 Task: Reply to email with the signature Eric Rodriguez with the subject 'Request for a change in project scope' from softage.1@softage.net with the message 'Can you confirm if the budget has been approved?' with CC to softage.6@softage.net with an attached document Press_release_draft.docx
Action: Mouse moved to (1128, 266)
Screenshot: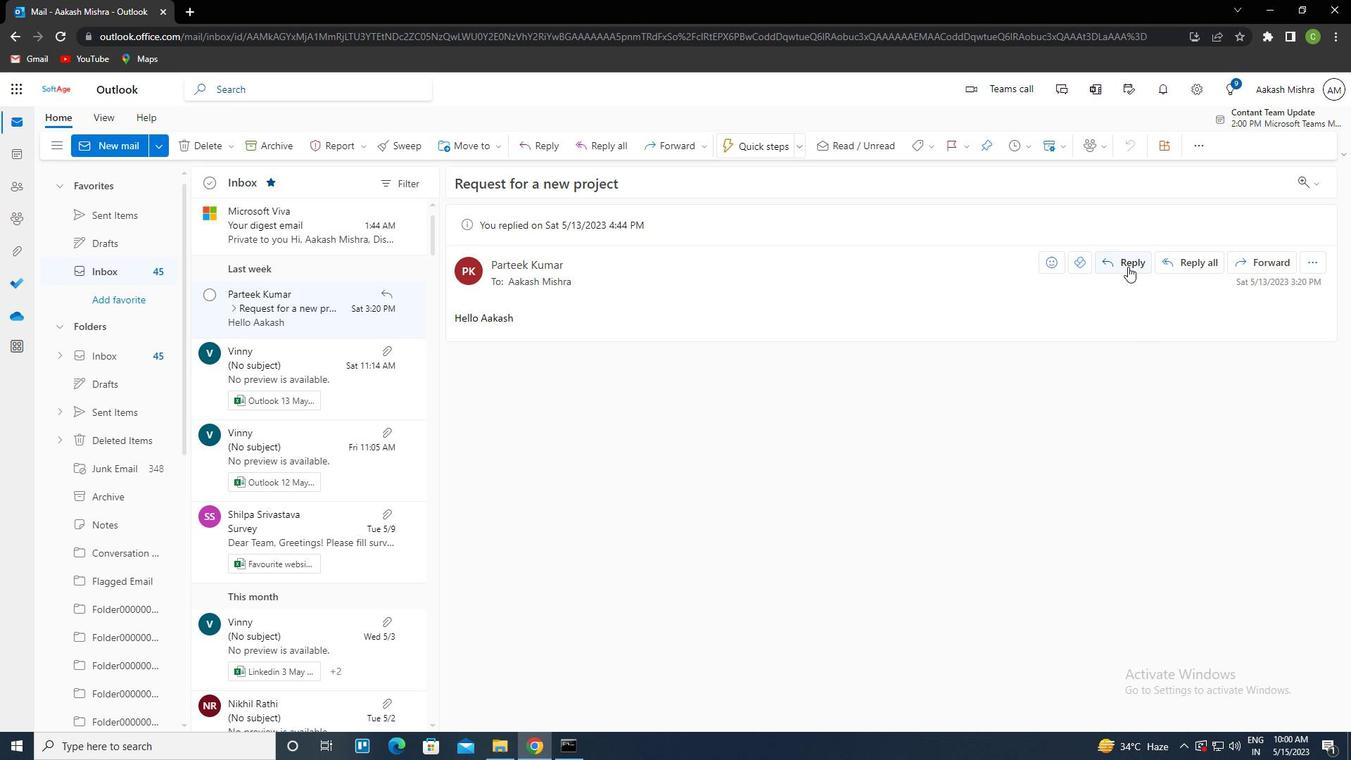 
Action: Mouse pressed left at (1128, 266)
Screenshot: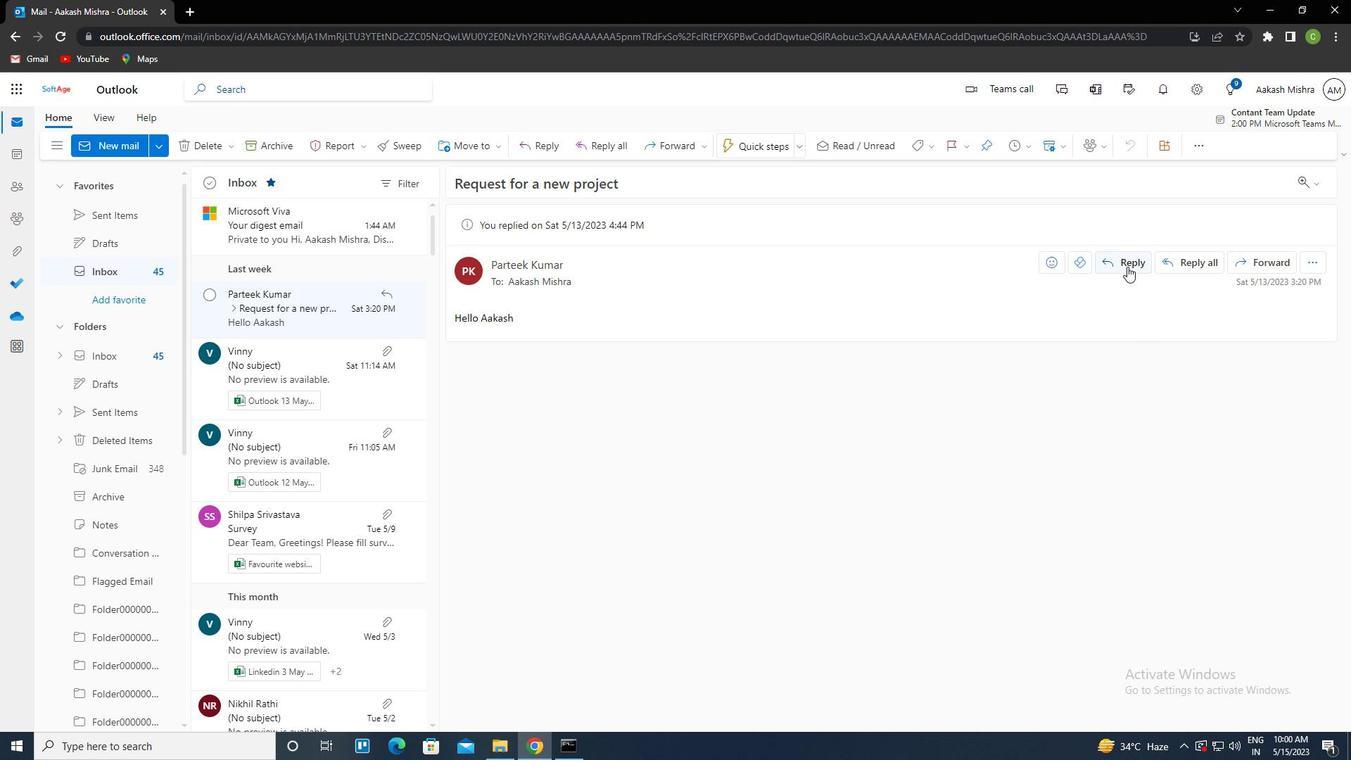 
Action: Mouse moved to (913, 147)
Screenshot: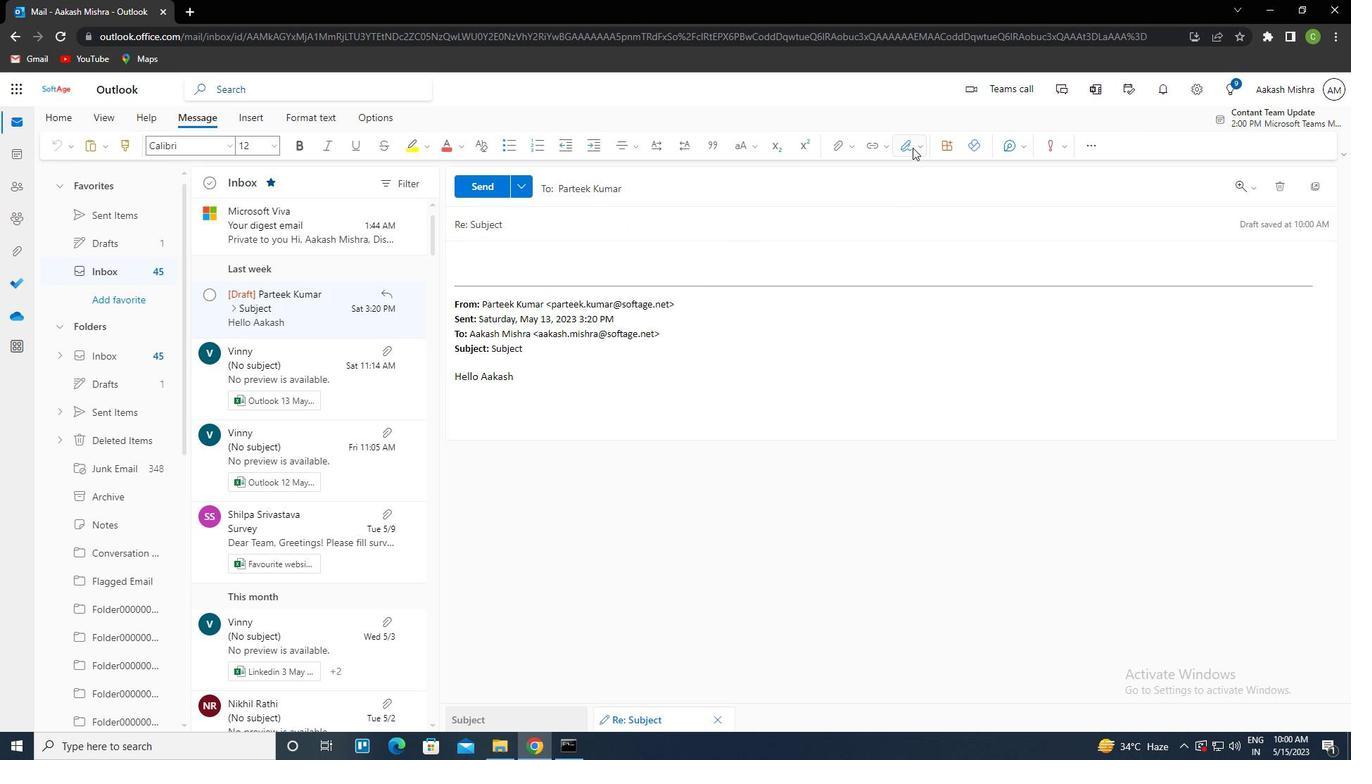 
Action: Mouse pressed left at (913, 147)
Screenshot: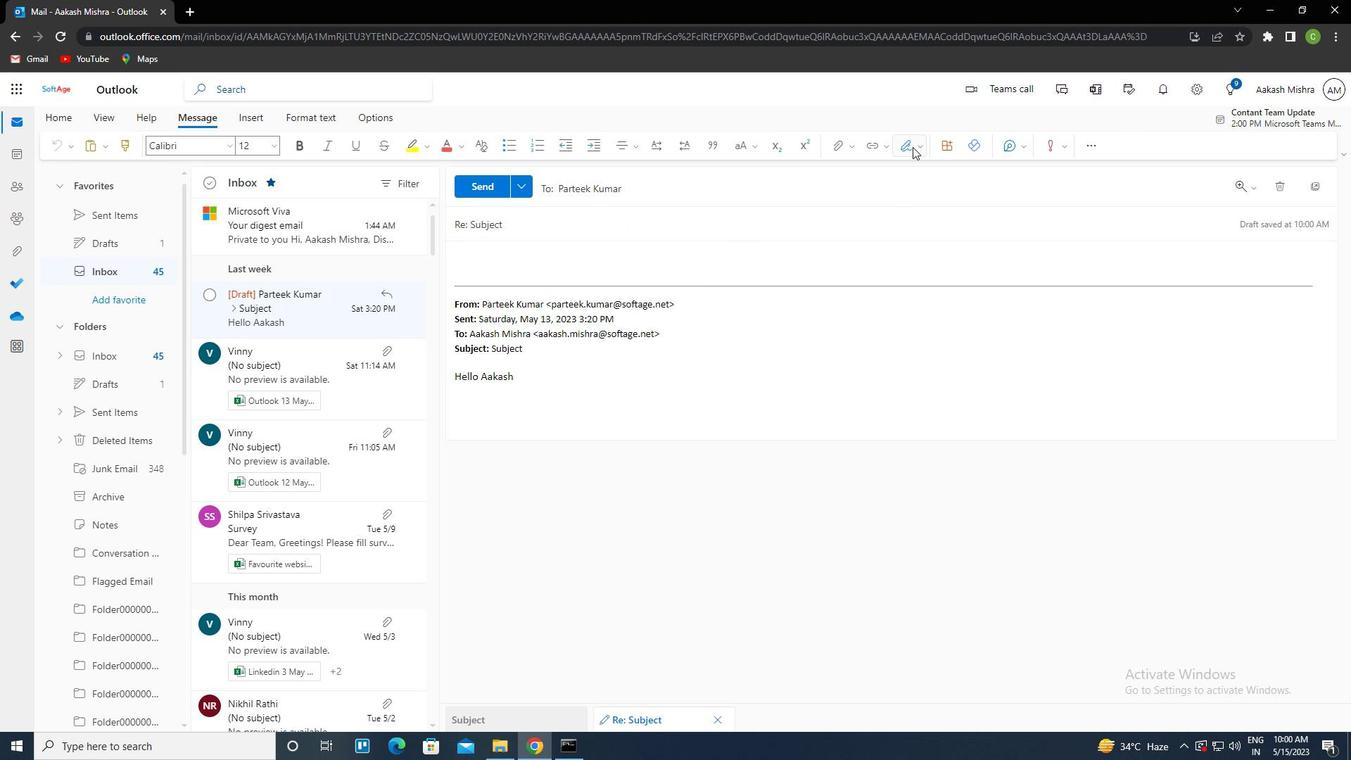 
Action: Mouse moved to (890, 207)
Screenshot: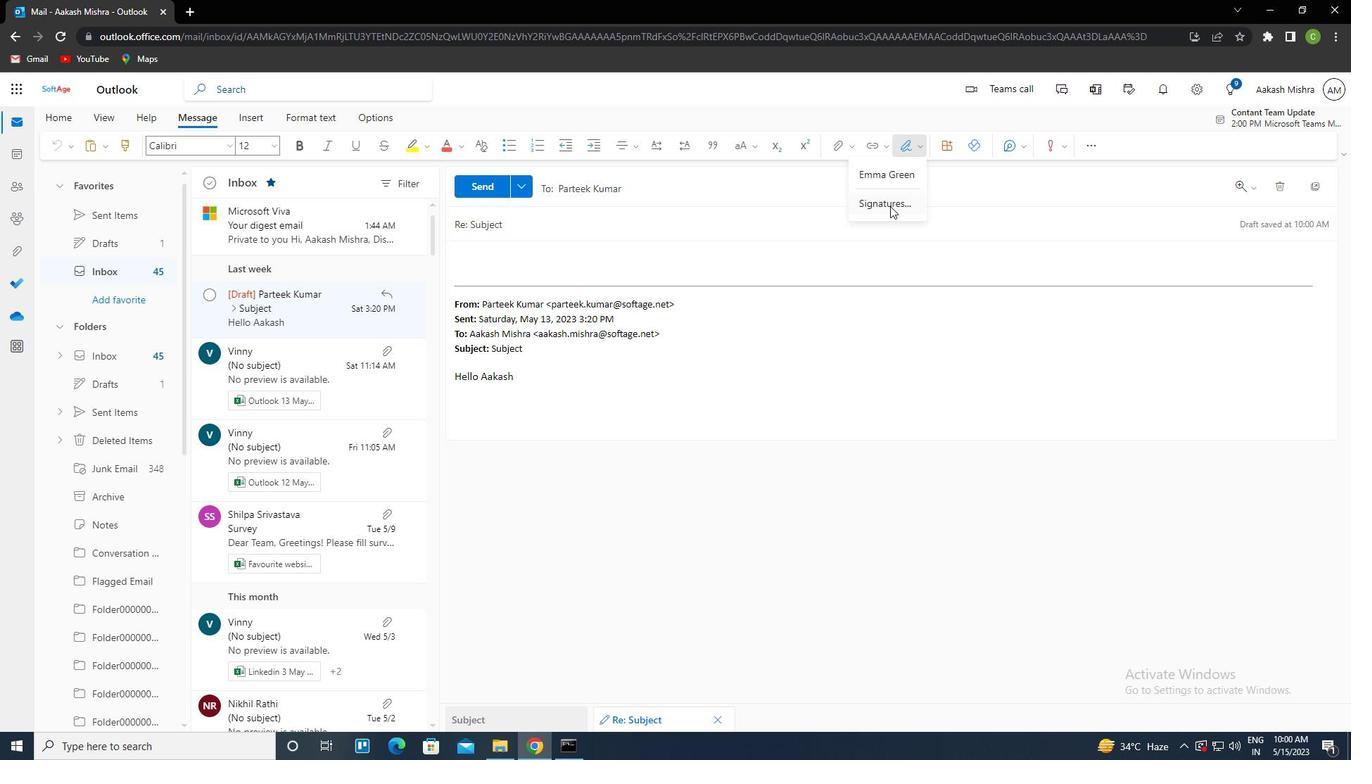 
Action: Mouse pressed left at (890, 207)
Screenshot: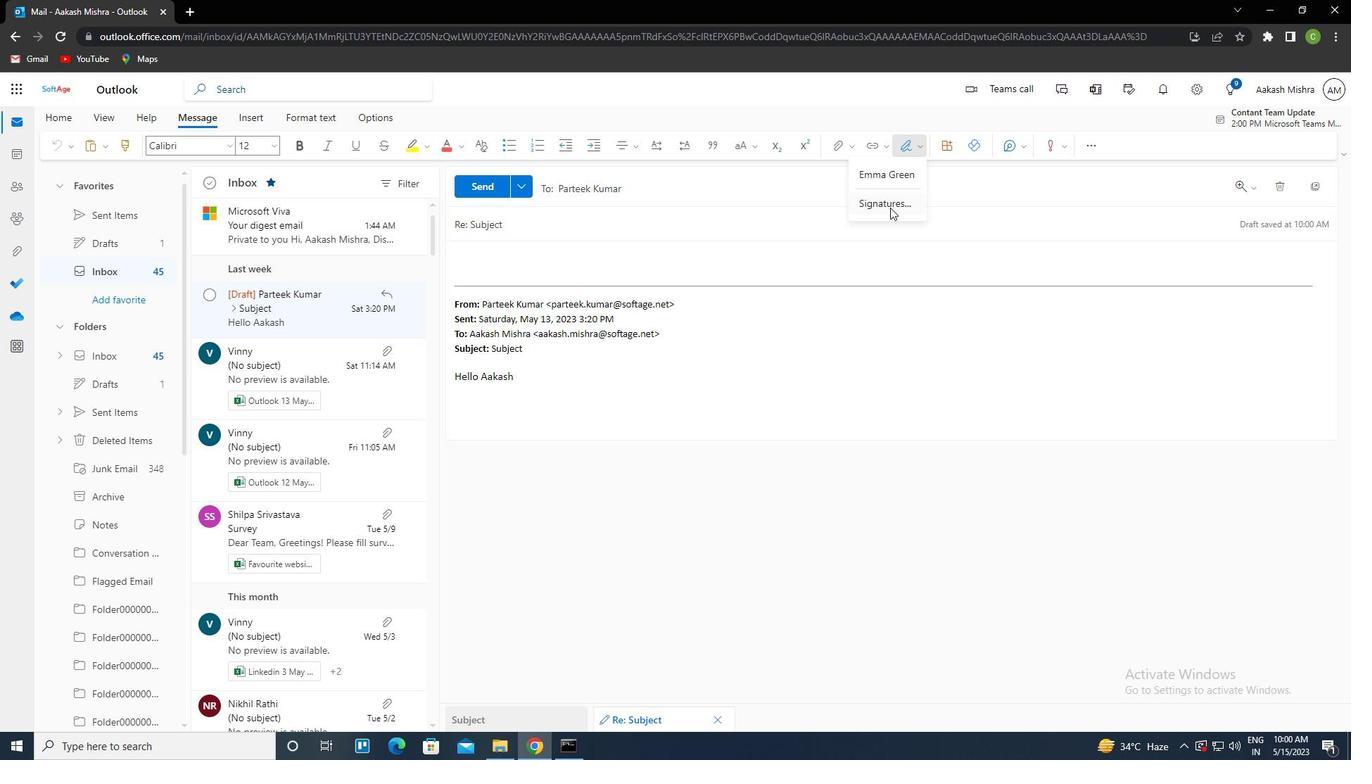 
Action: Mouse moved to (956, 254)
Screenshot: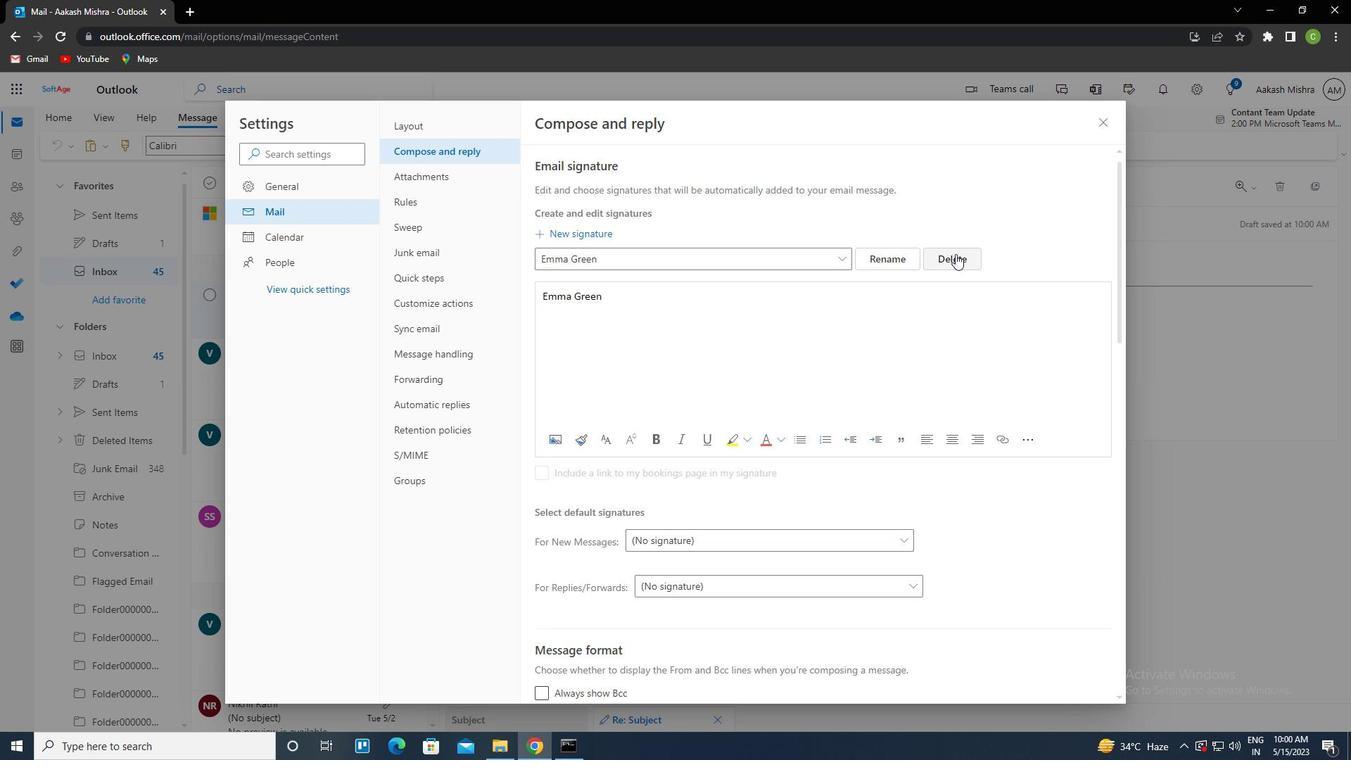 
Action: Mouse pressed left at (956, 254)
Screenshot: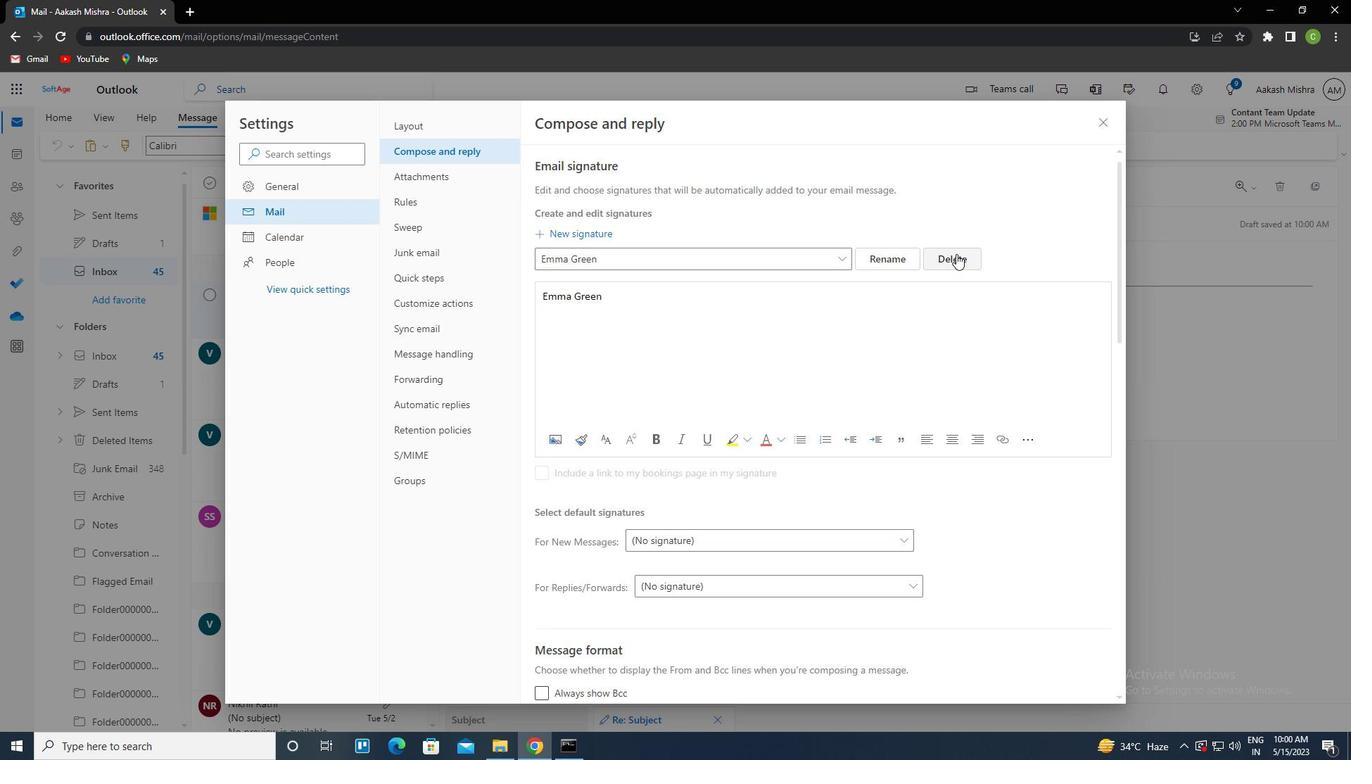 
Action: Mouse moved to (733, 265)
Screenshot: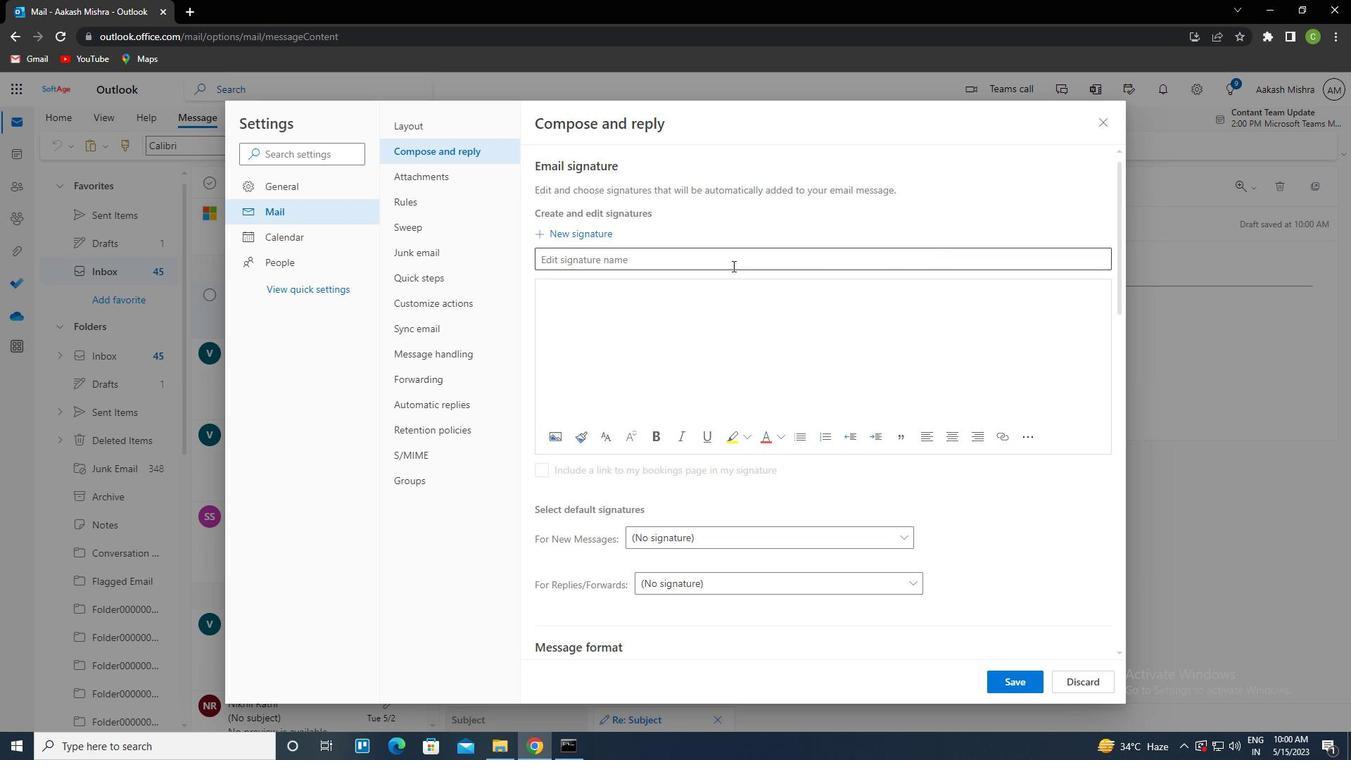 
Action: Mouse pressed left at (733, 265)
Screenshot: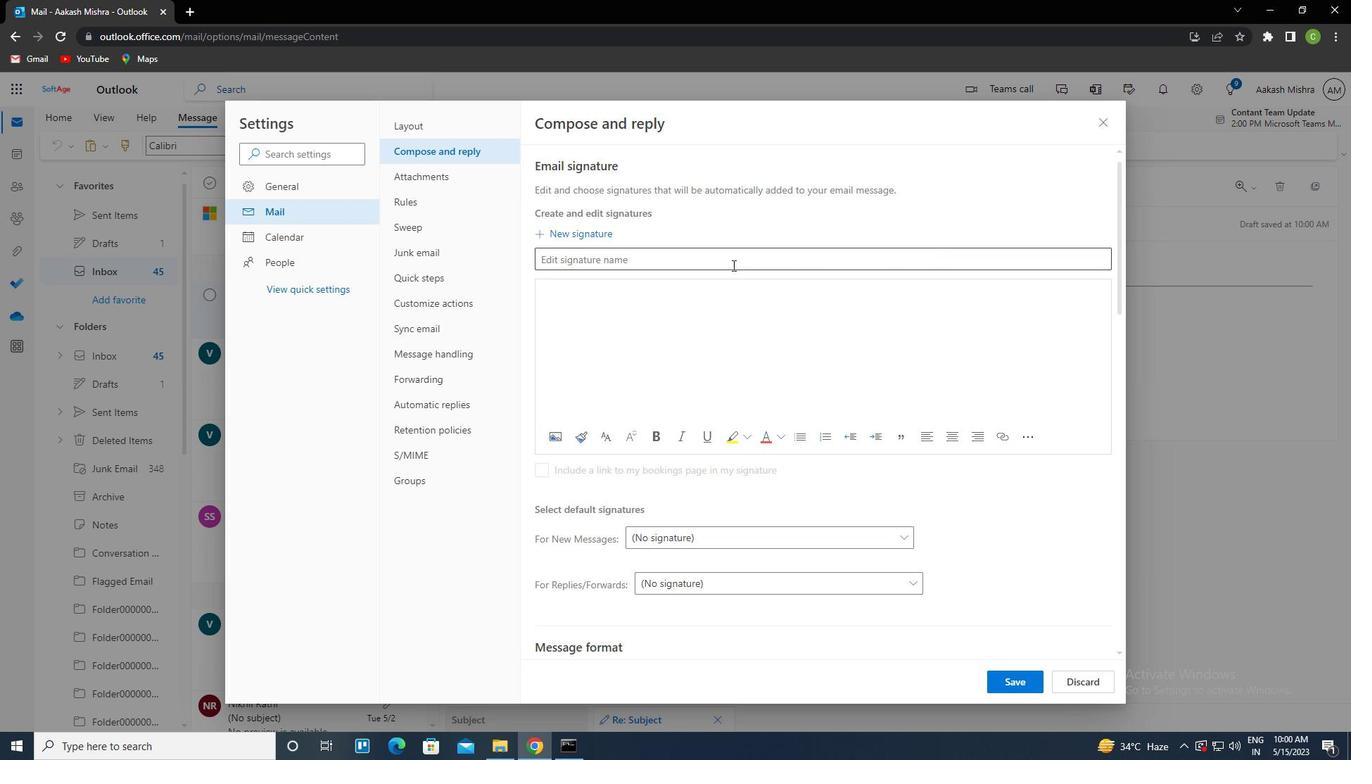 
Action: Key pressed <Key.caps_lock>e<Key.caps_lock>ric<Key.space><Key.caps_lock>r<Key.caps_lock>odriguez<Key.tab><Key.caps_lock>e<Key.caps_lock>ric<Key.space><Key.caps_lock>r<Key.caps_lock>odriguez
Screenshot: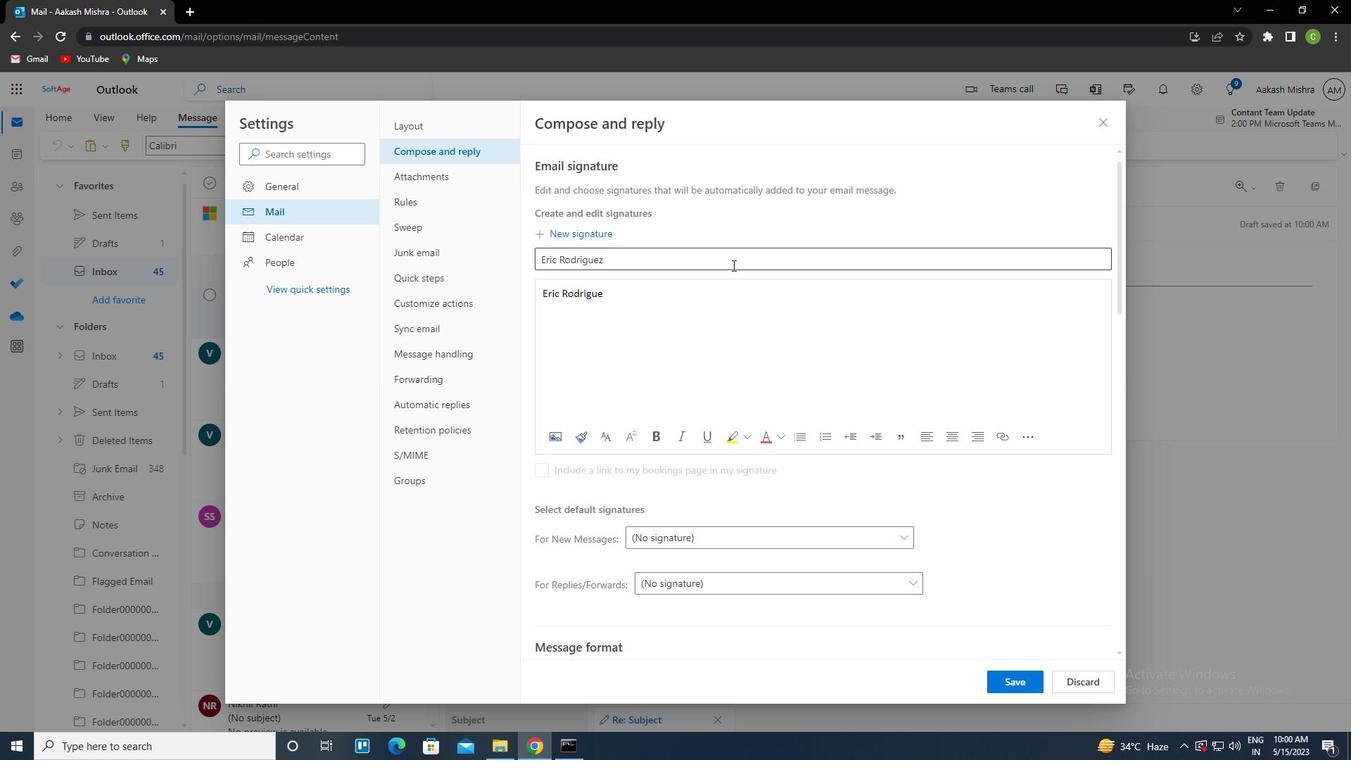 
Action: Mouse moved to (1002, 675)
Screenshot: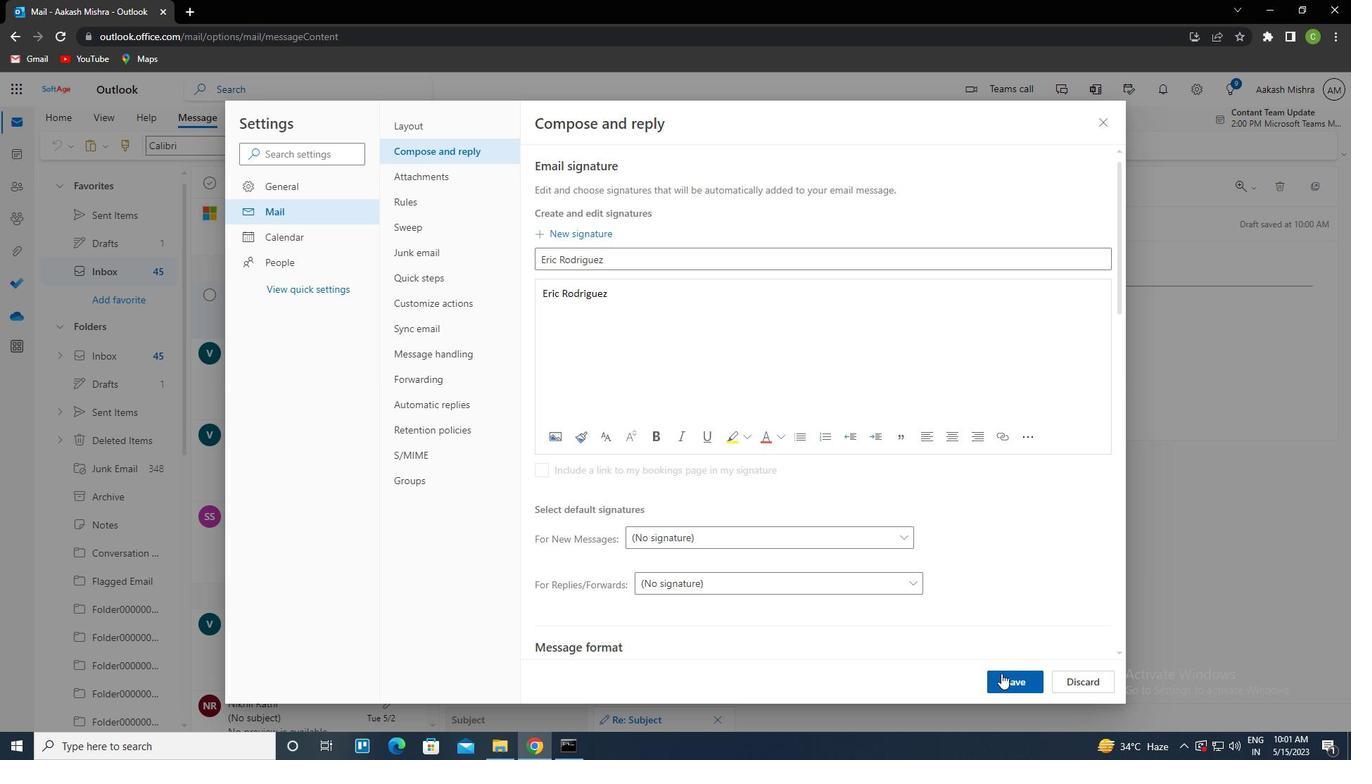 
Action: Mouse pressed left at (1002, 675)
Screenshot: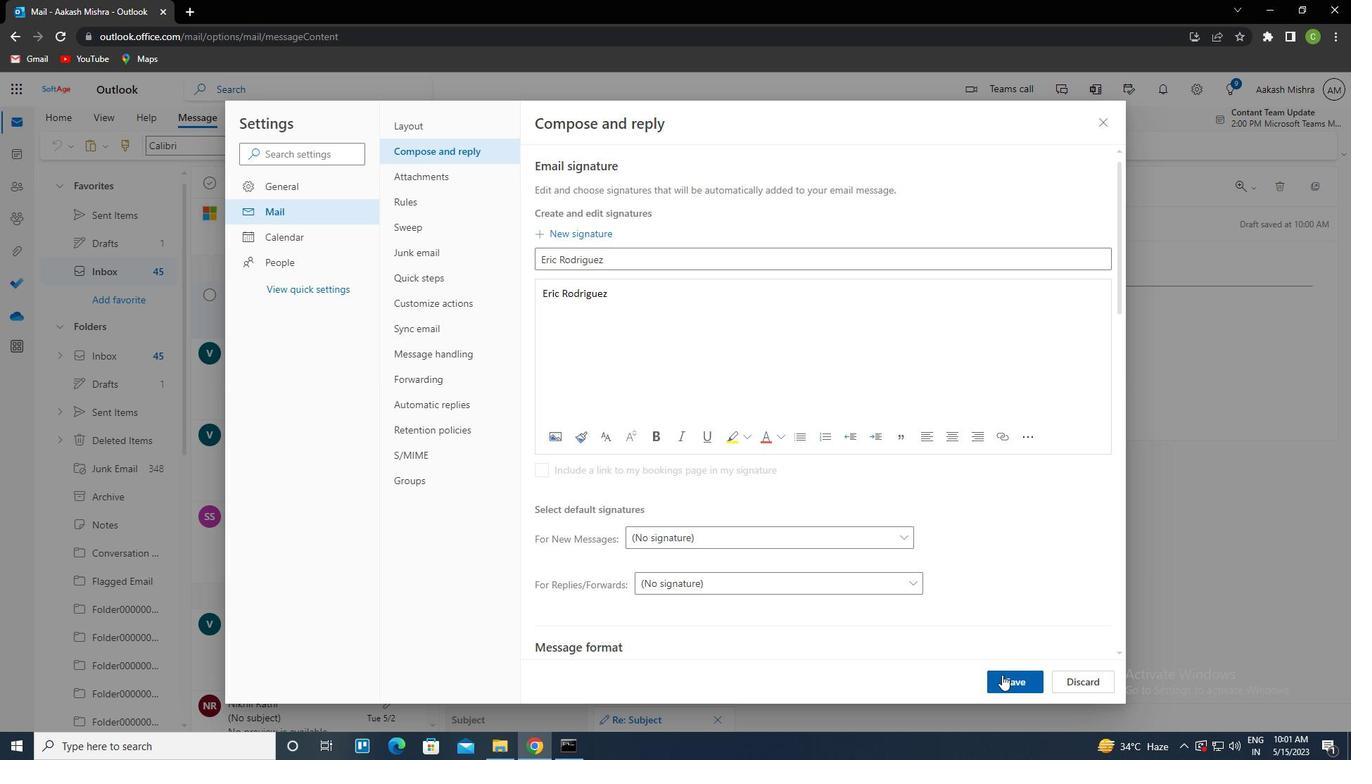 
Action: Mouse moved to (1103, 124)
Screenshot: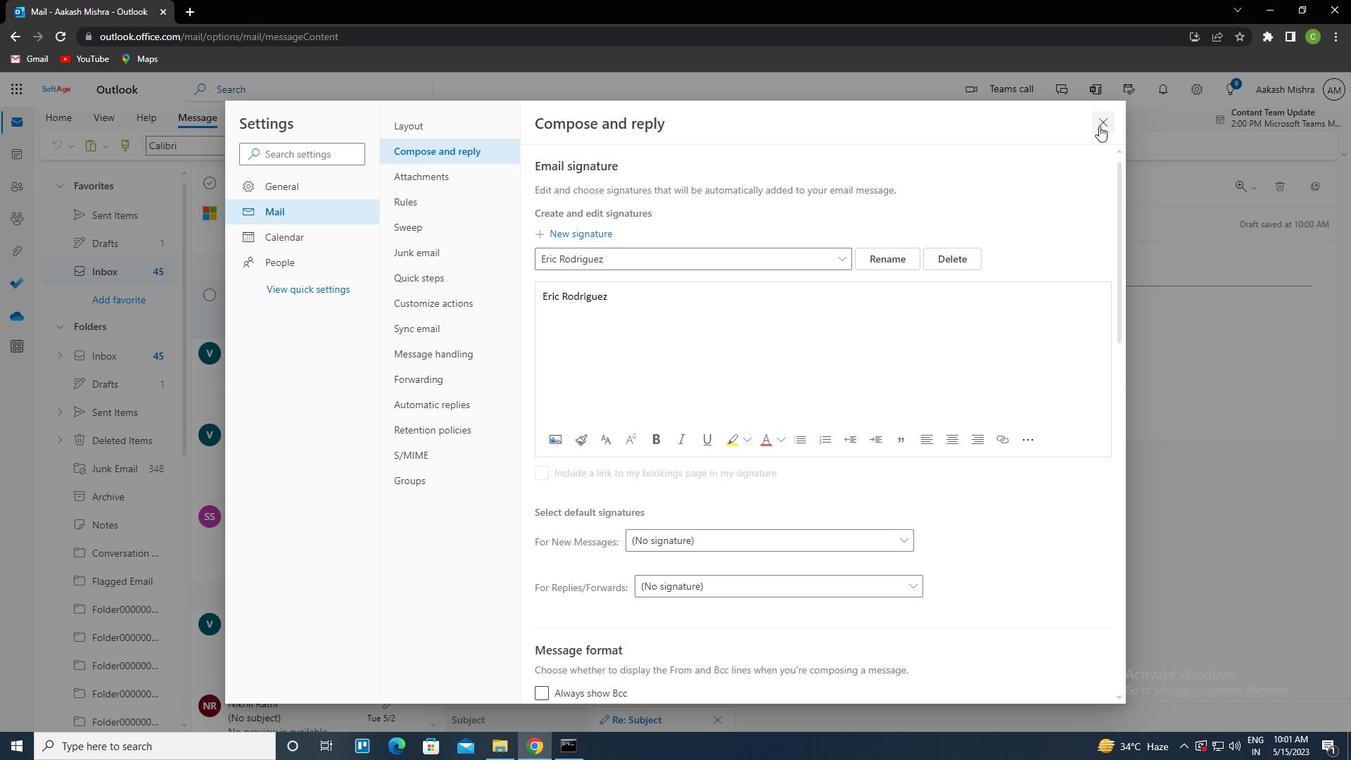 
Action: Mouse pressed left at (1103, 124)
Screenshot: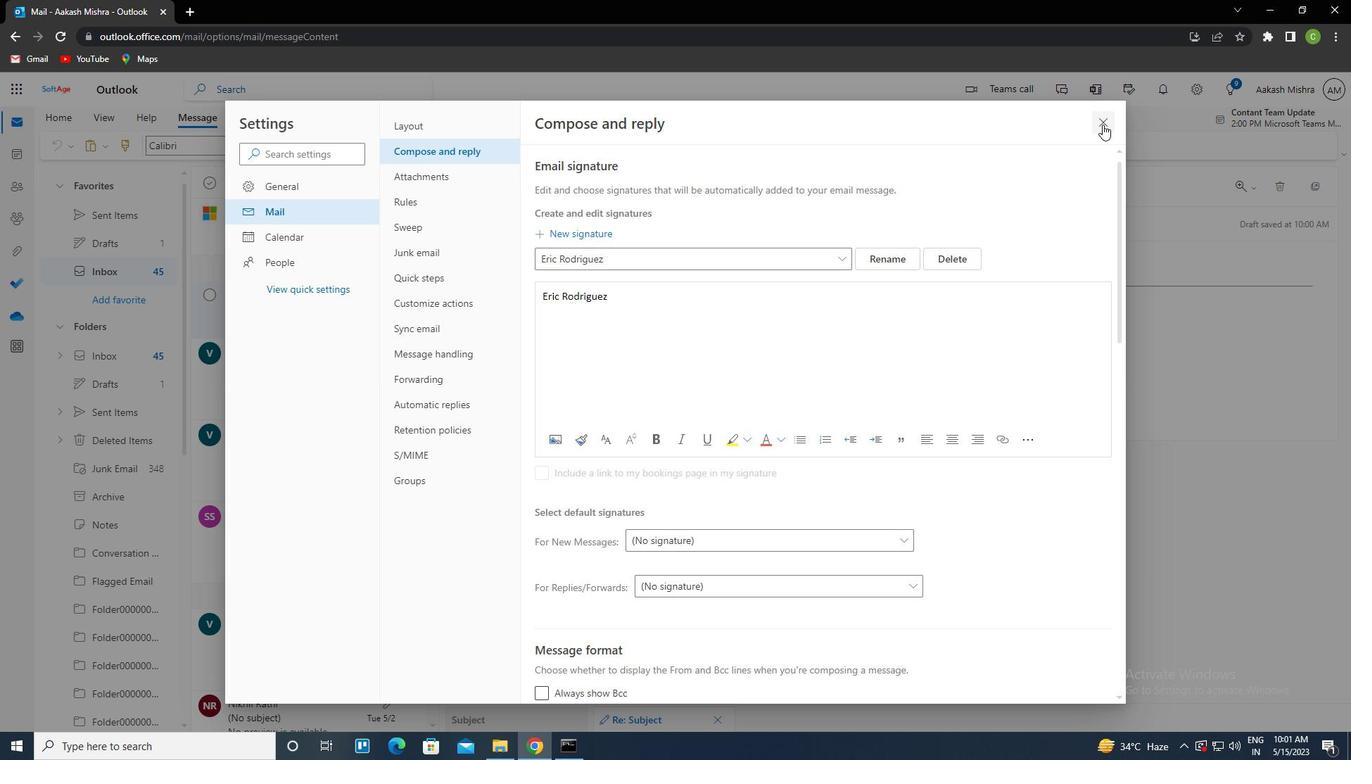 
Action: Mouse moved to (917, 157)
Screenshot: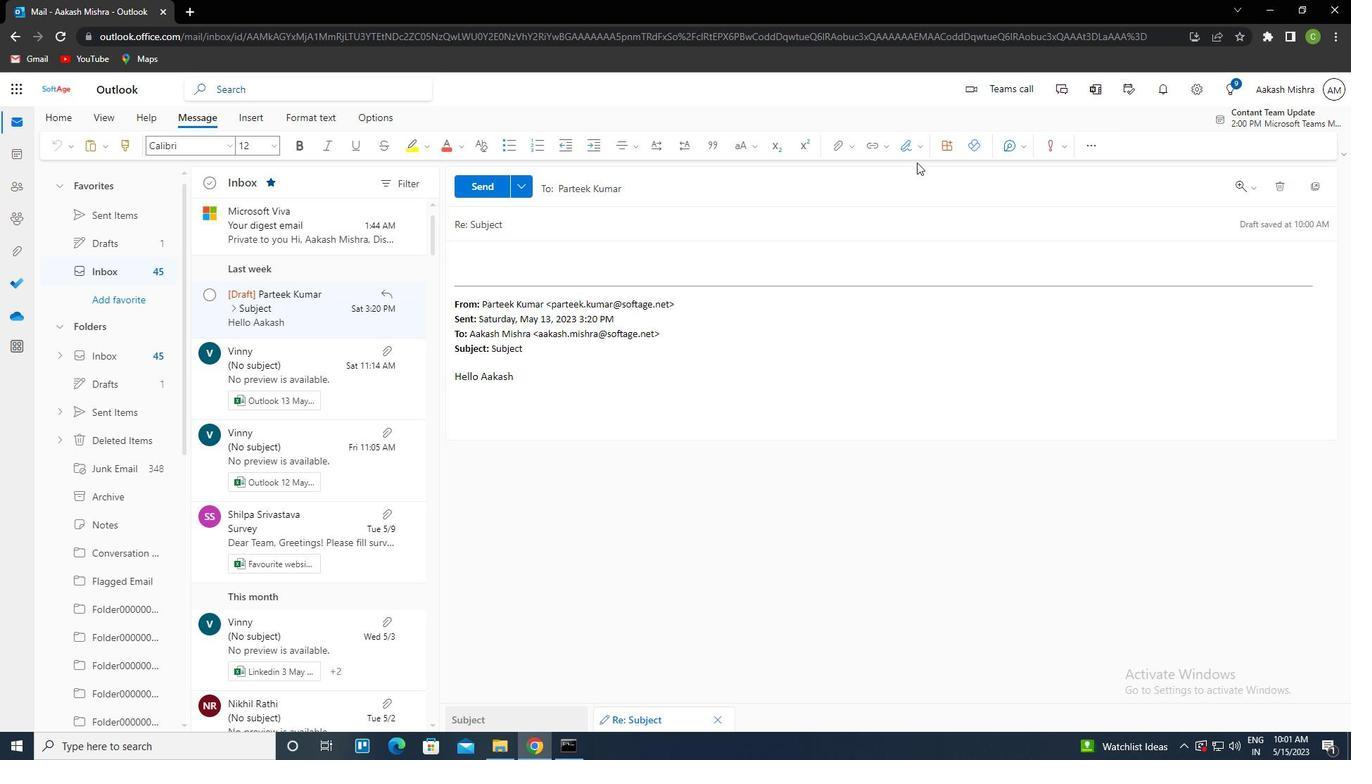 
Action: Mouse pressed left at (917, 157)
Screenshot: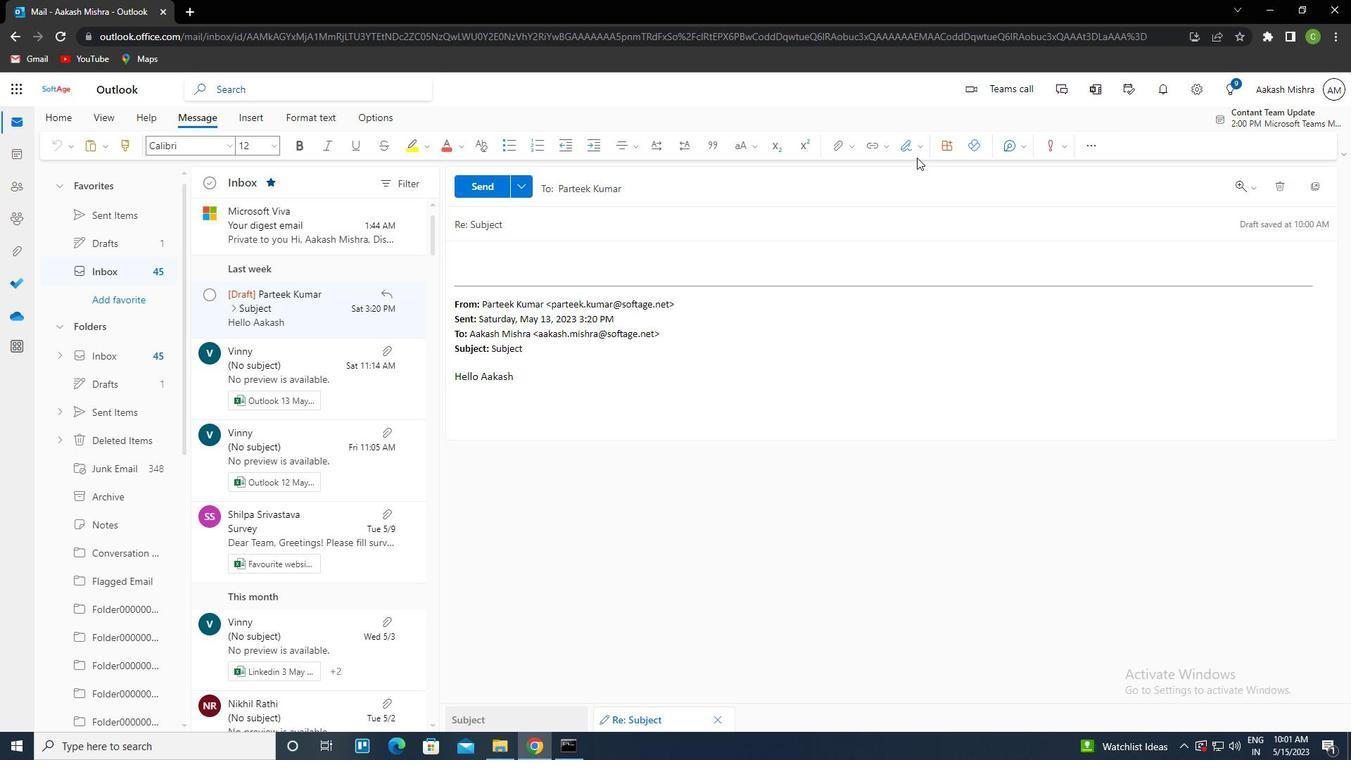 
Action: Mouse moved to (913, 138)
Screenshot: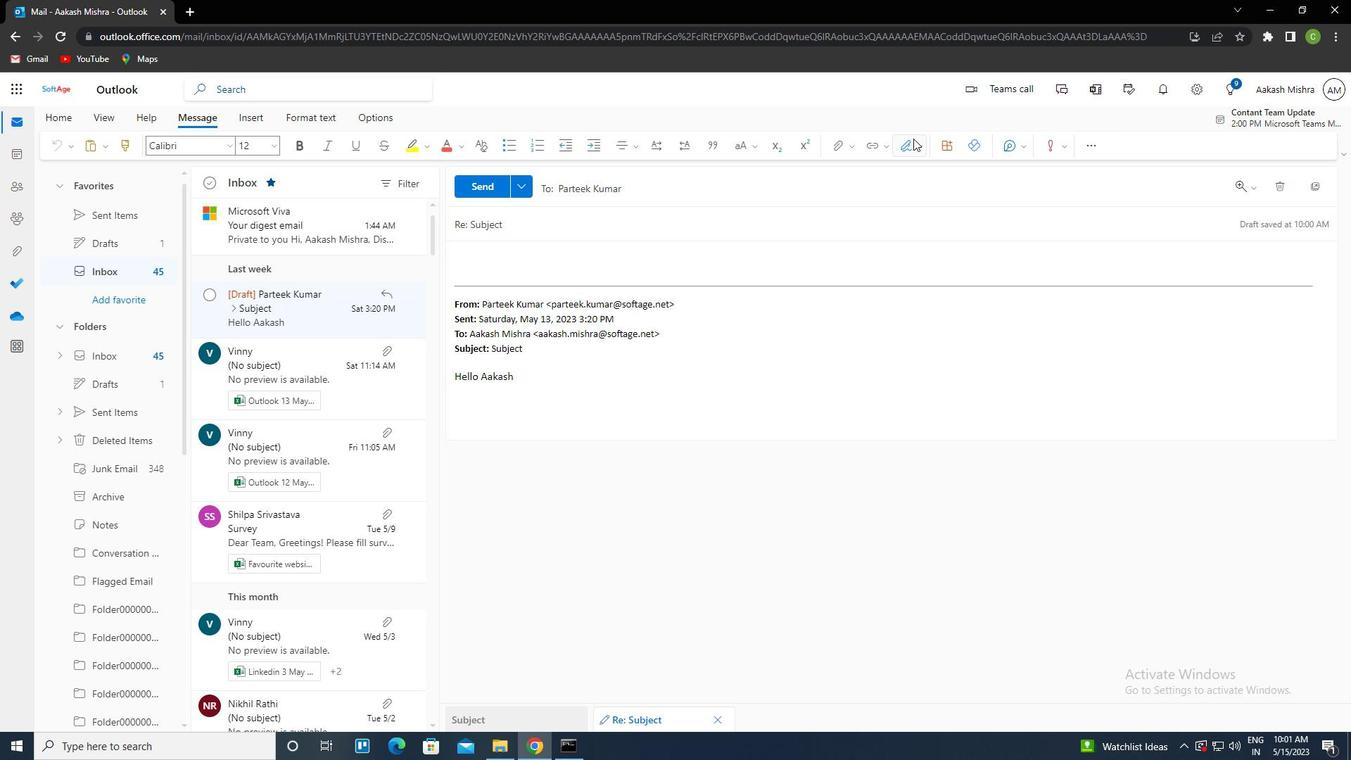 
Action: Mouse pressed left at (913, 138)
Screenshot: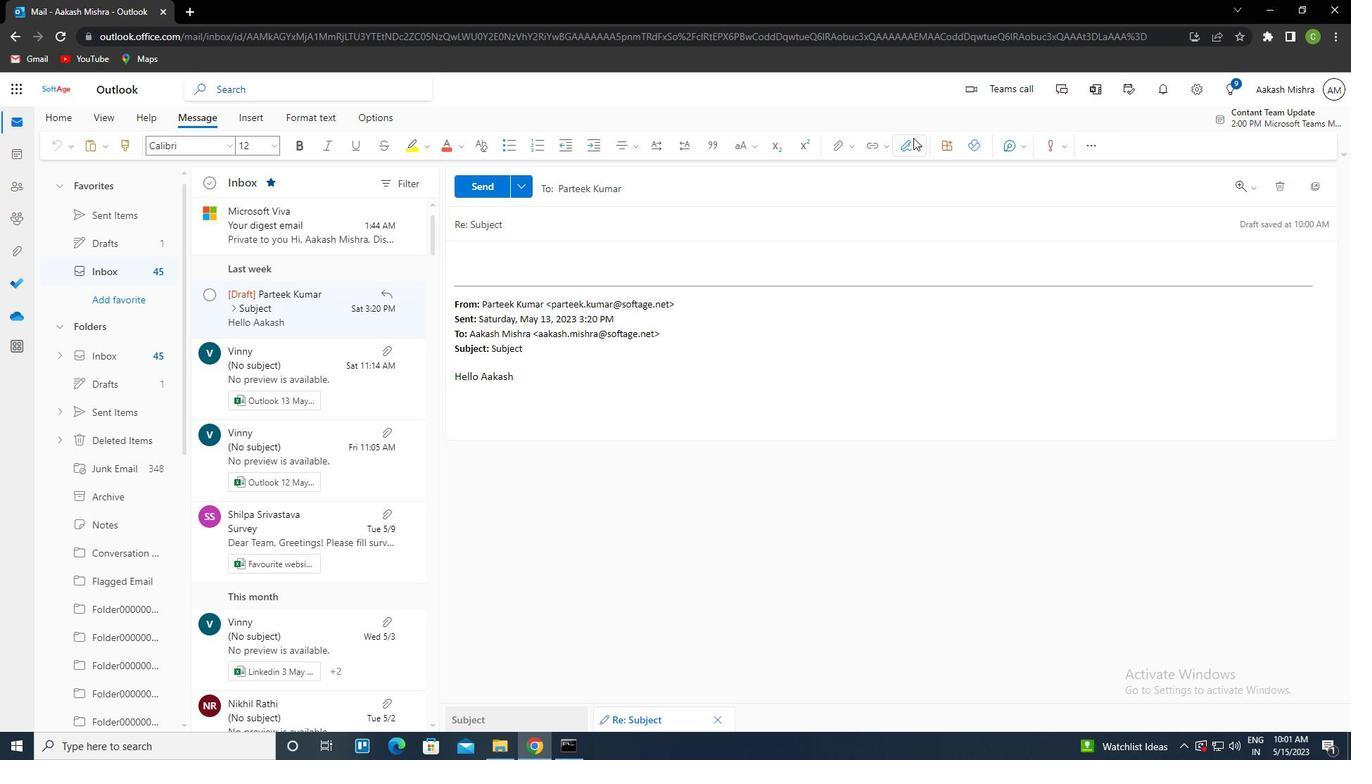 
Action: Mouse moved to (900, 170)
Screenshot: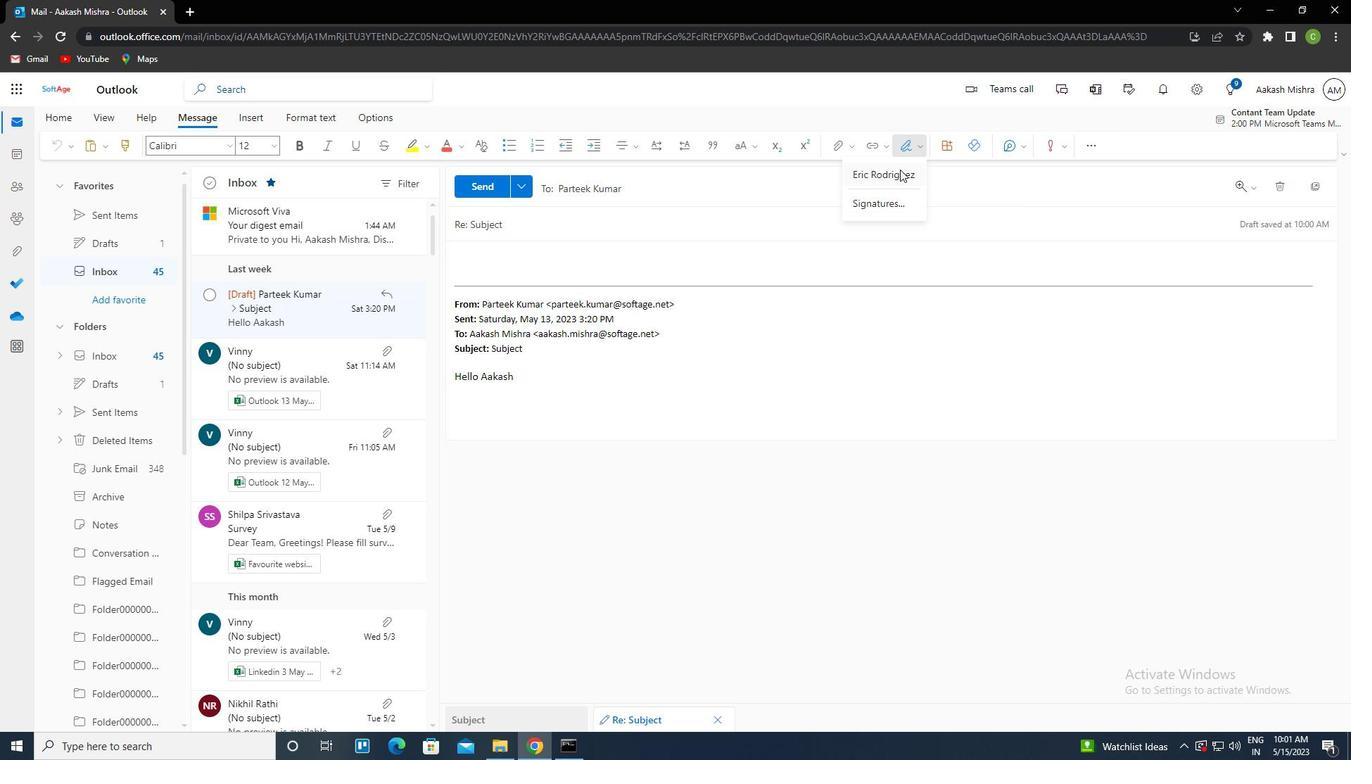 
Action: Mouse pressed left at (900, 170)
Screenshot: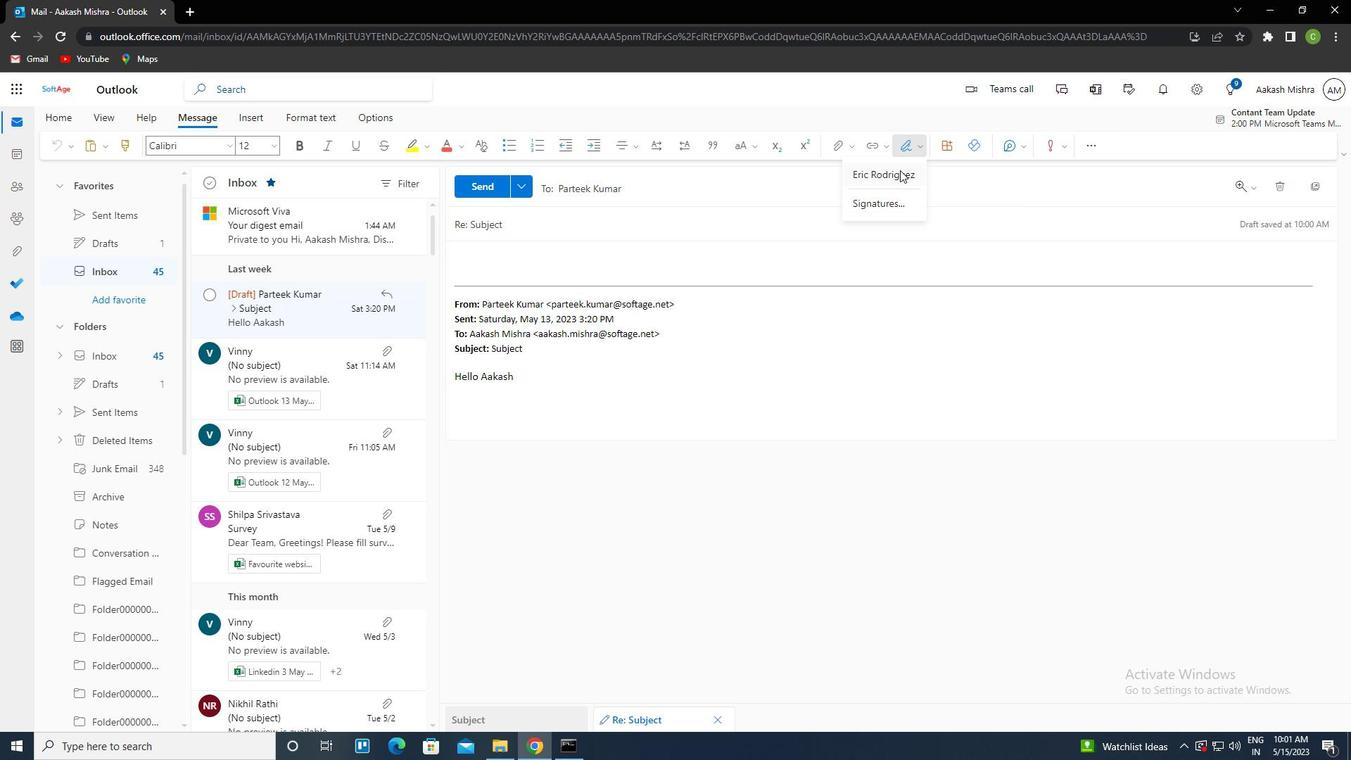 
Action: Mouse moved to (525, 227)
Screenshot: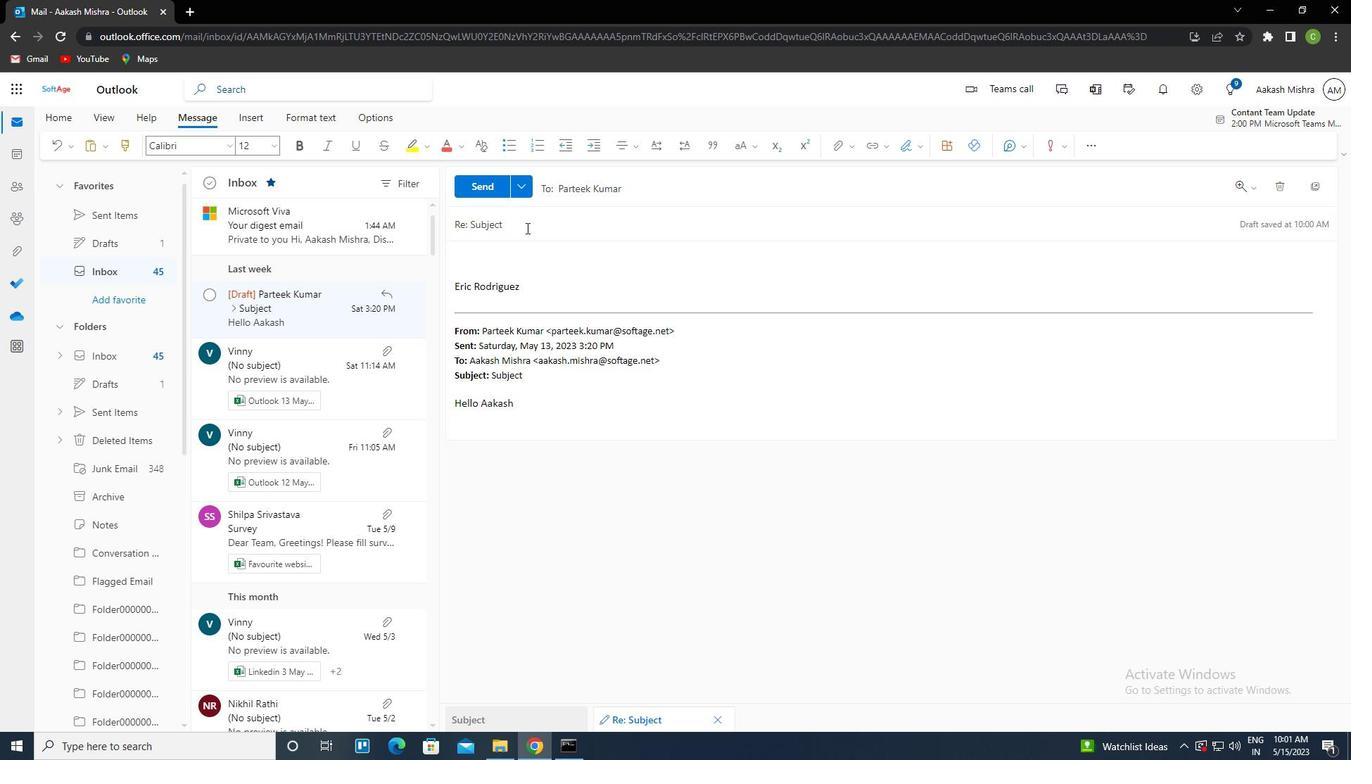 
Action: Mouse pressed left at (525, 227)
Screenshot: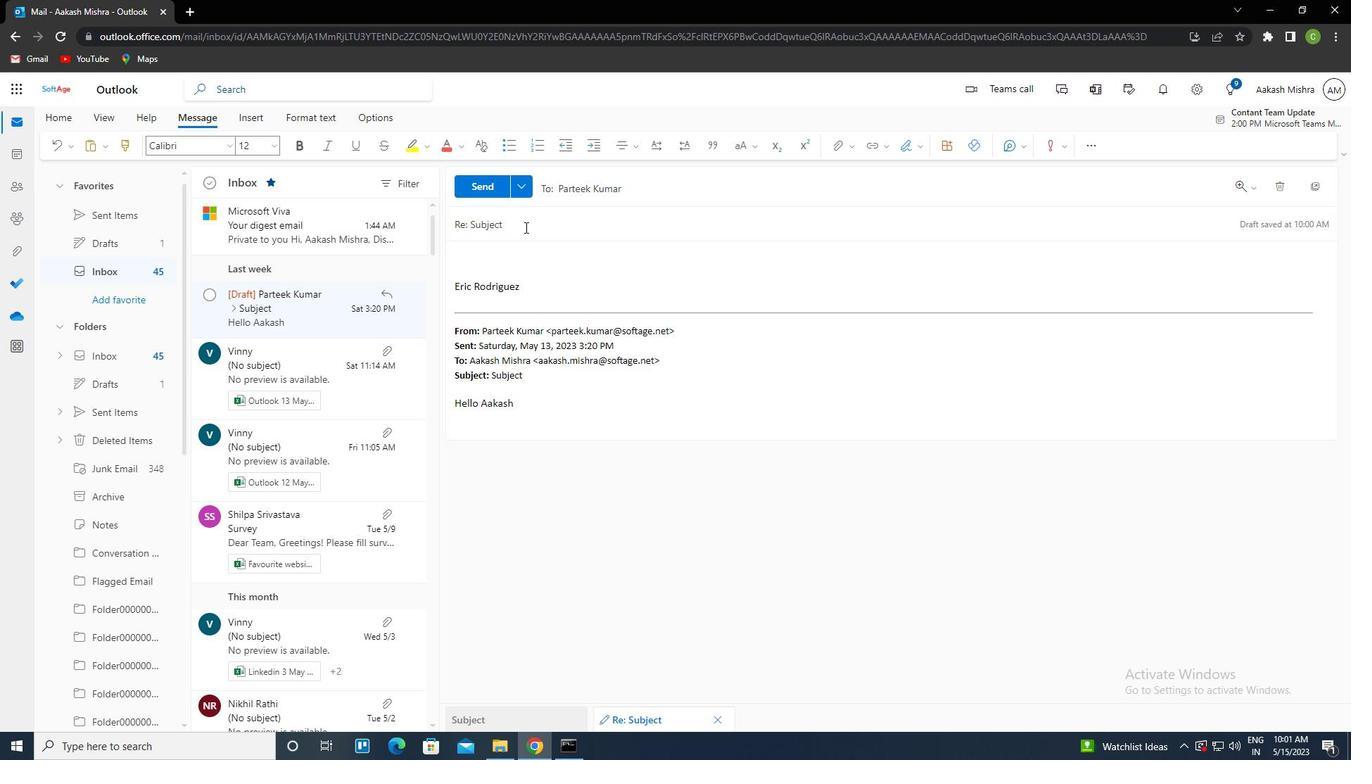 
Action: Key pressed <Key.shift><Key.left><Key.delete><Key.caps_lock>ctrl+R<Key.caps_lock>EQUEST<Key.space>FOR<Key.space>A<Key.space>CHANGE<Key.space>IN<Key.space>PROJECT<Key.space>SCD<Key.backspace>PE<Key.backspace><Key.backspace>OPE<Key.tab><Key.caps_lock>C<Key.caps_lock>AN<Key.space>YOU<Key.space>CONFIRM<Key.space>IF<Key.space>THE<Key.space>BUDGET<Key.space>HAS<Key.space>BEEN<Key.space>APPROVED<Key.shift_r><Key.shift_r><Key.shift_r><Key.shift_r><Key.shift_r><Key.shift_r><Key.shift_r><Key.shift_r><Key.shift_r><Key.shift_r><Key.shift_r><Key.shift_r><Key.shift_r><Key.shift_r><Key.shift_r>?
Screenshot: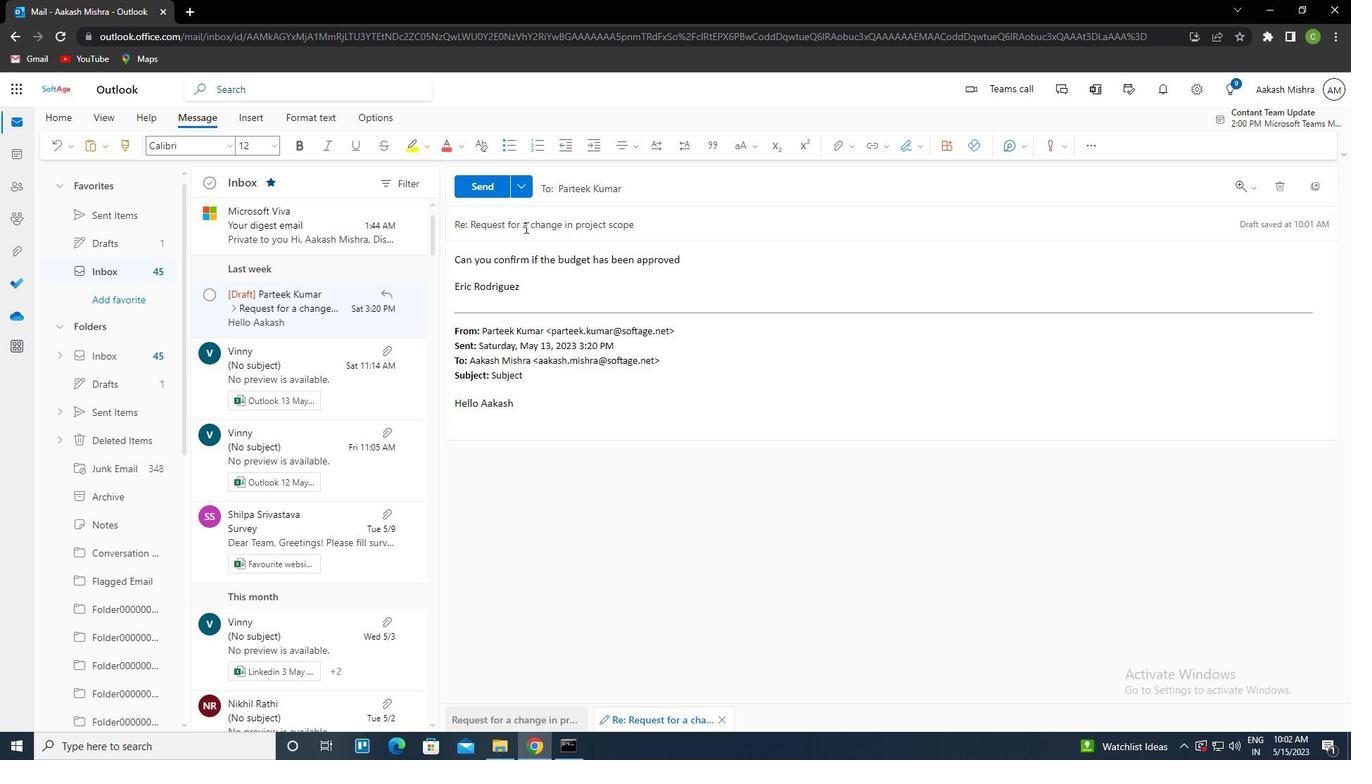 
Action: Mouse moved to (849, 151)
Screenshot: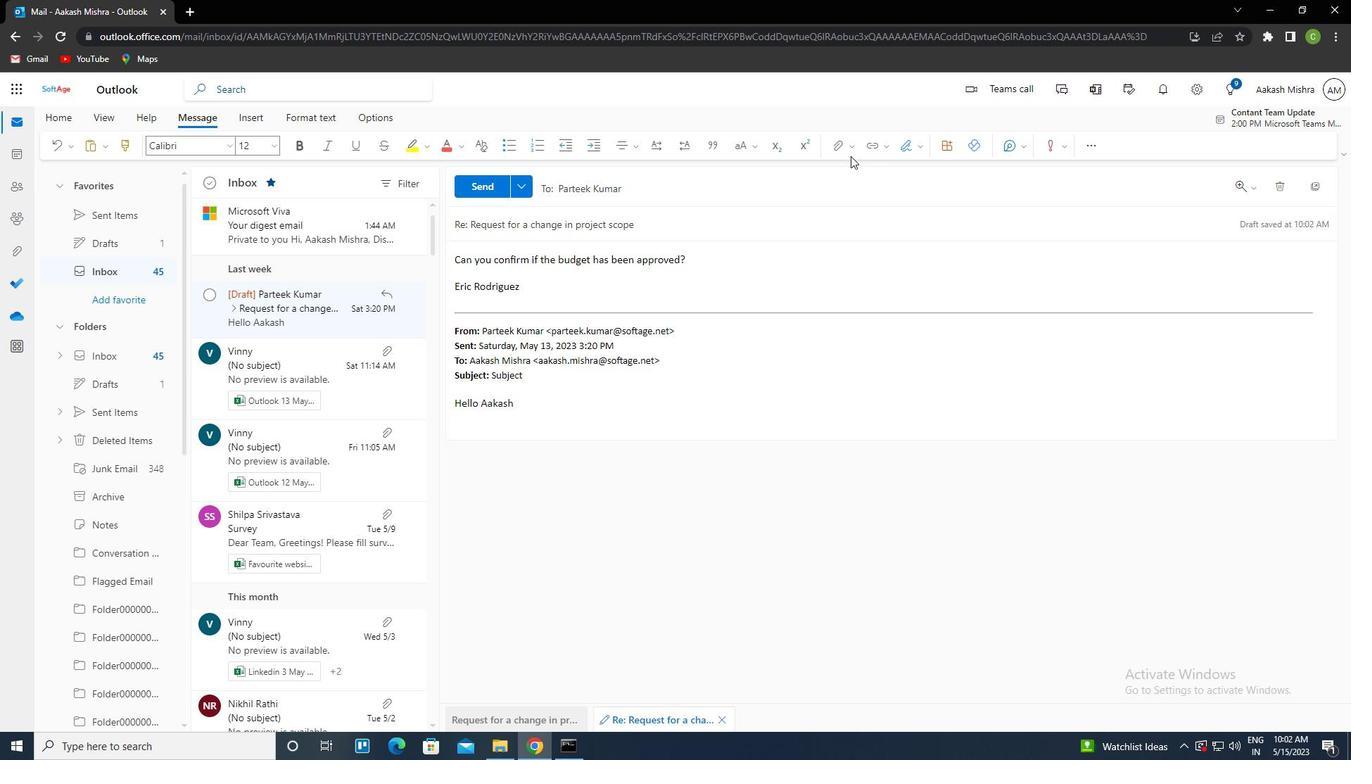 
Action: Mouse pressed left at (849, 151)
Screenshot: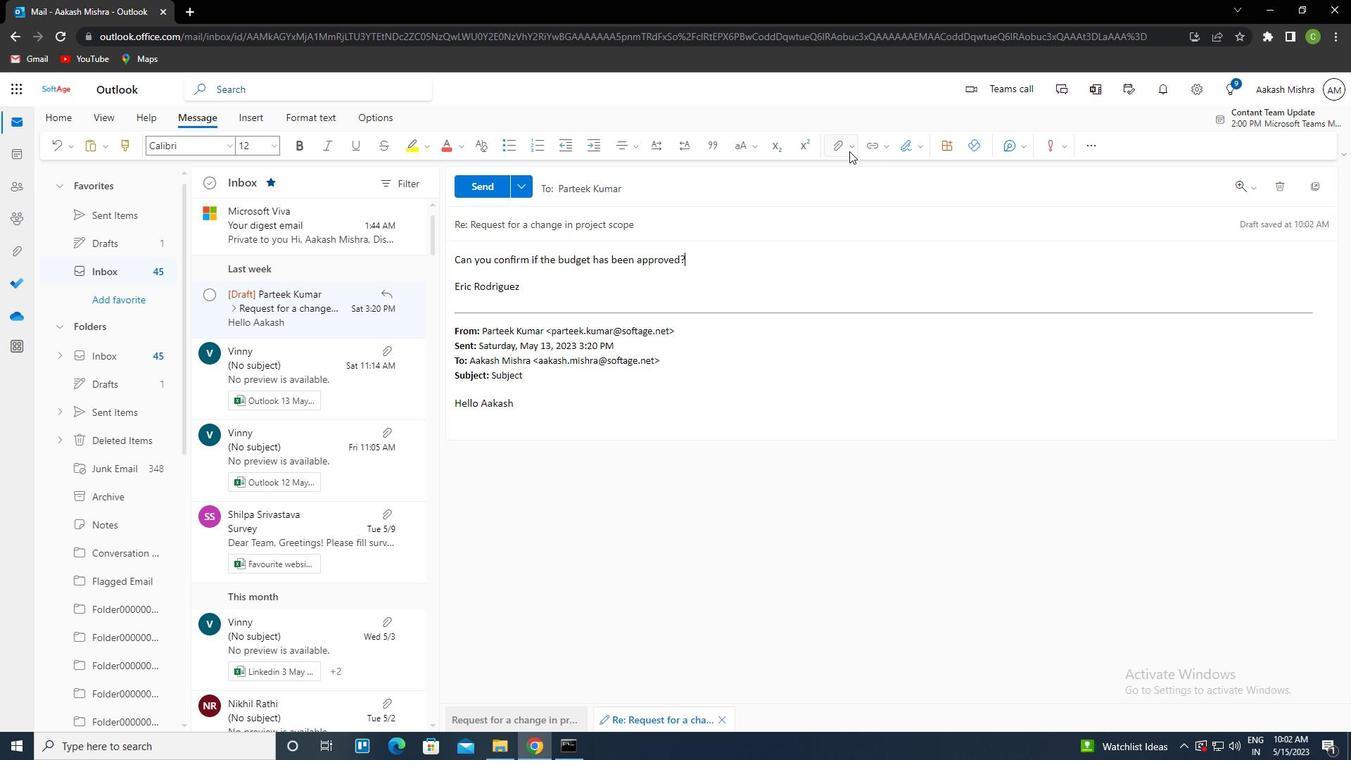 
Action: Mouse moved to (798, 179)
Screenshot: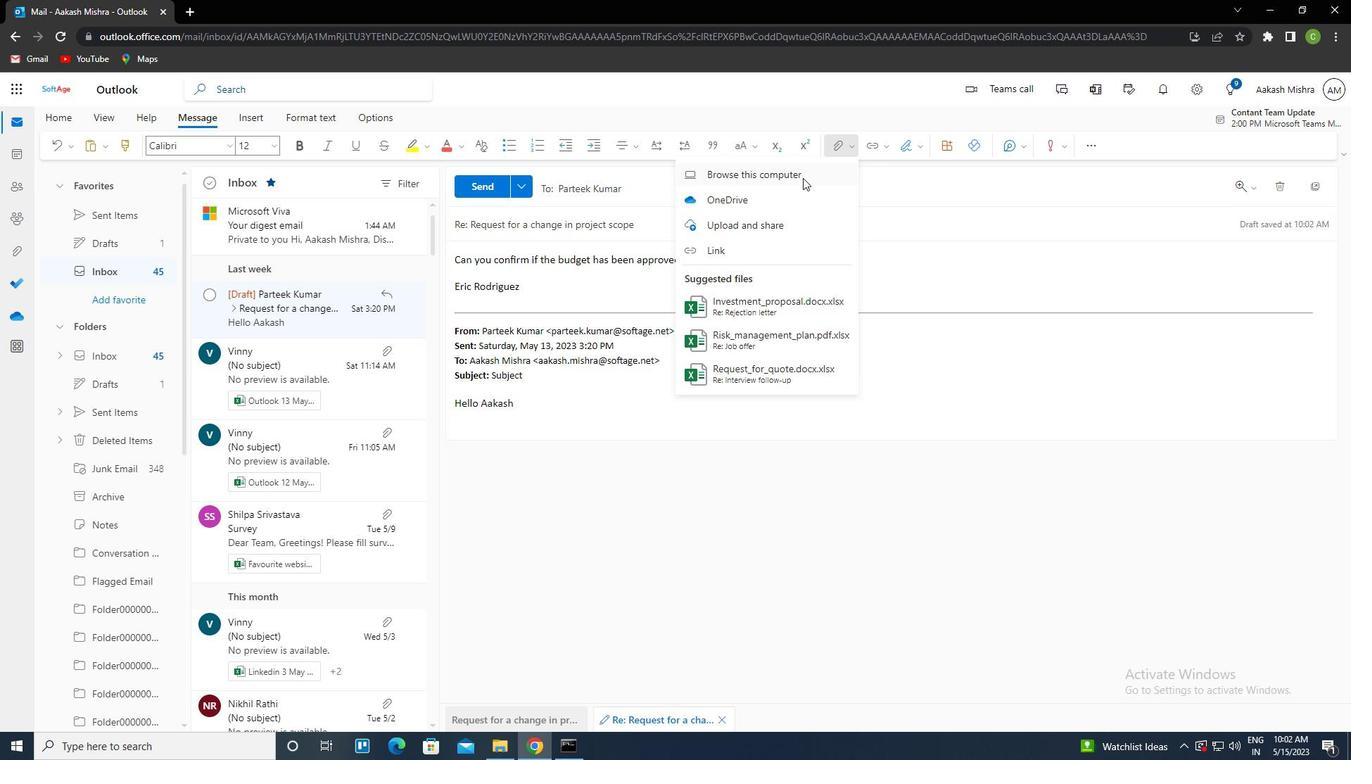 
Action: Mouse pressed left at (798, 179)
Screenshot: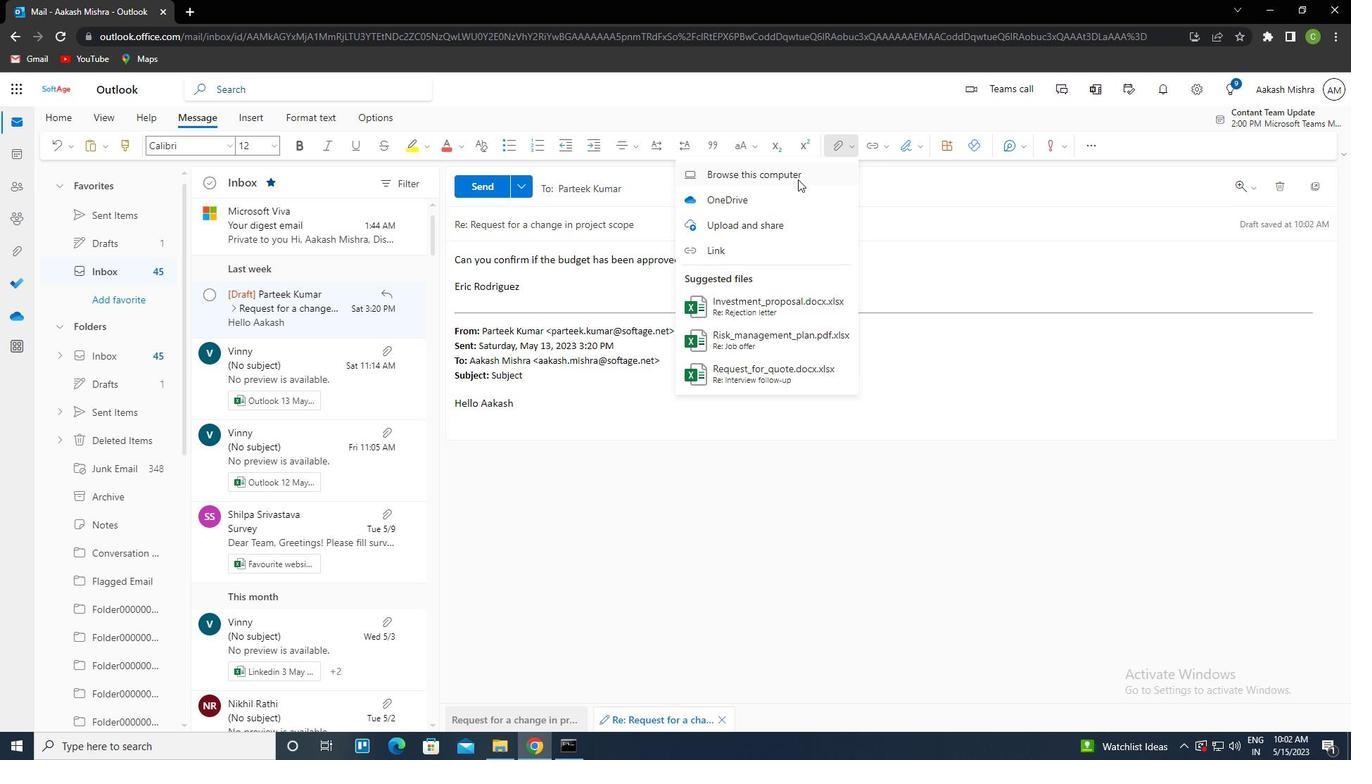 
Action: Mouse moved to (285, 199)
Screenshot: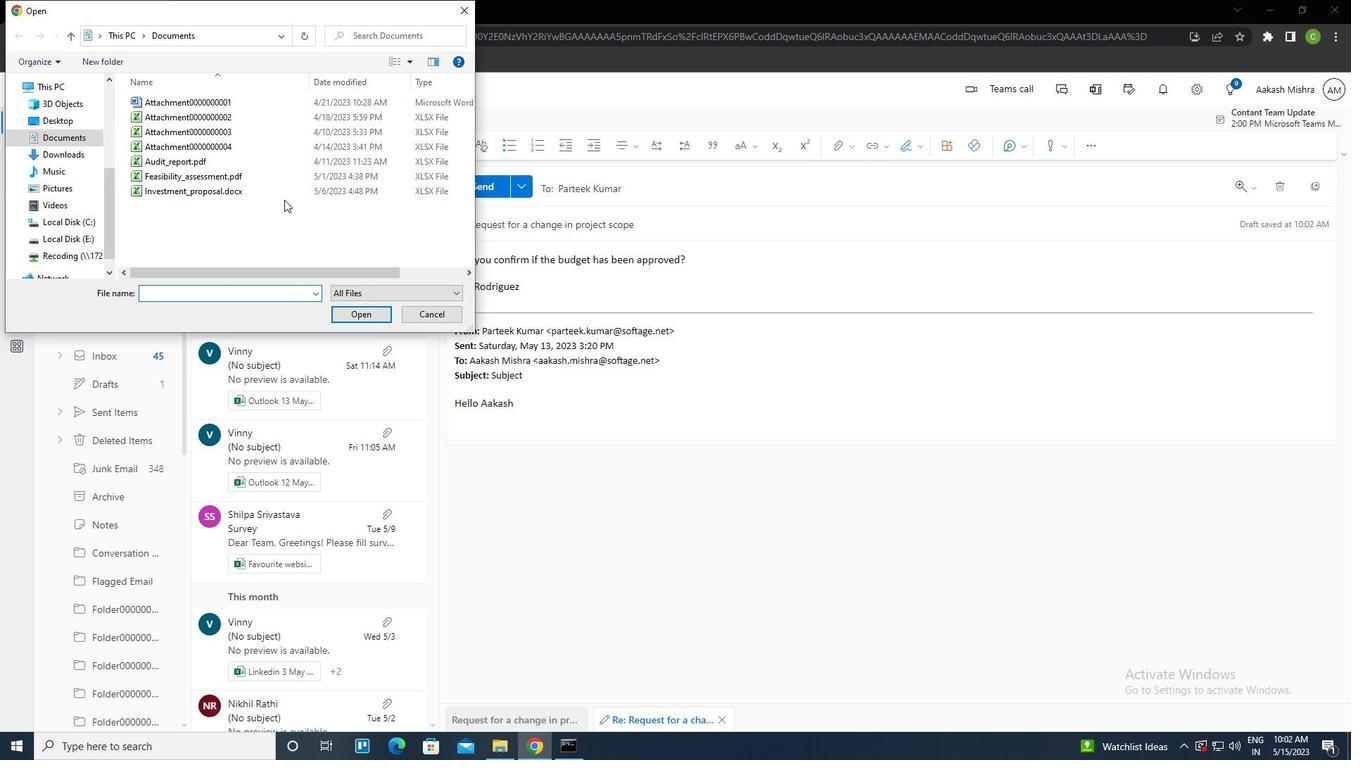 
Action: Mouse pressed left at (285, 199)
Screenshot: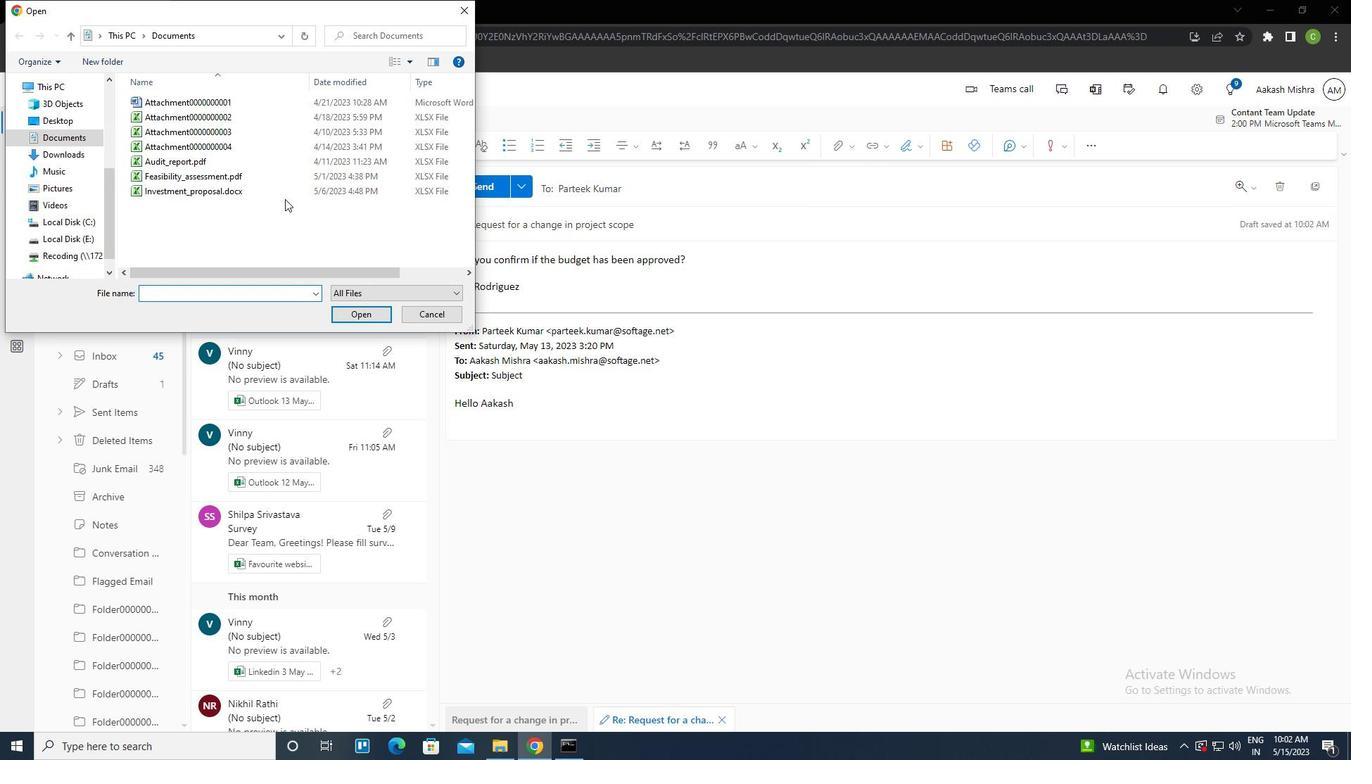 
Action: Mouse moved to (287, 194)
Screenshot: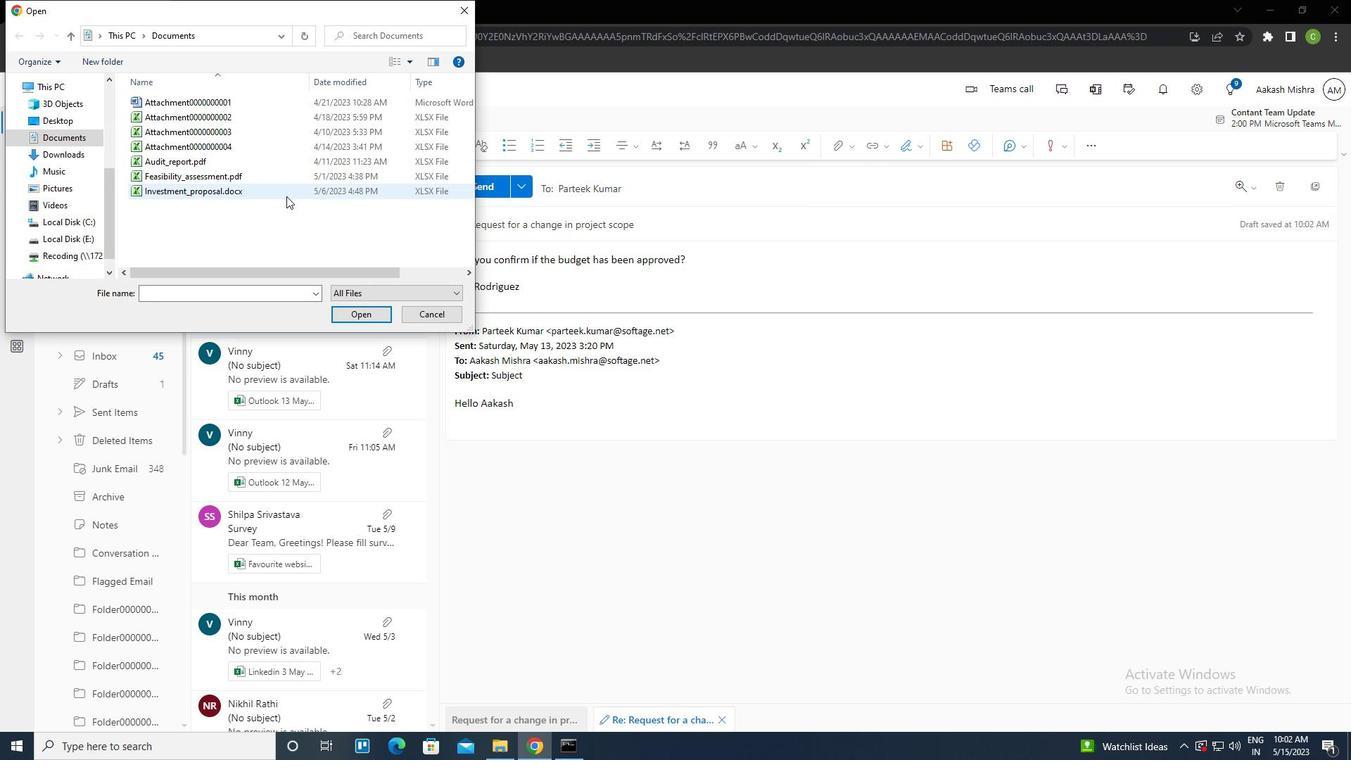 
Action: Mouse pressed left at (287, 194)
Screenshot: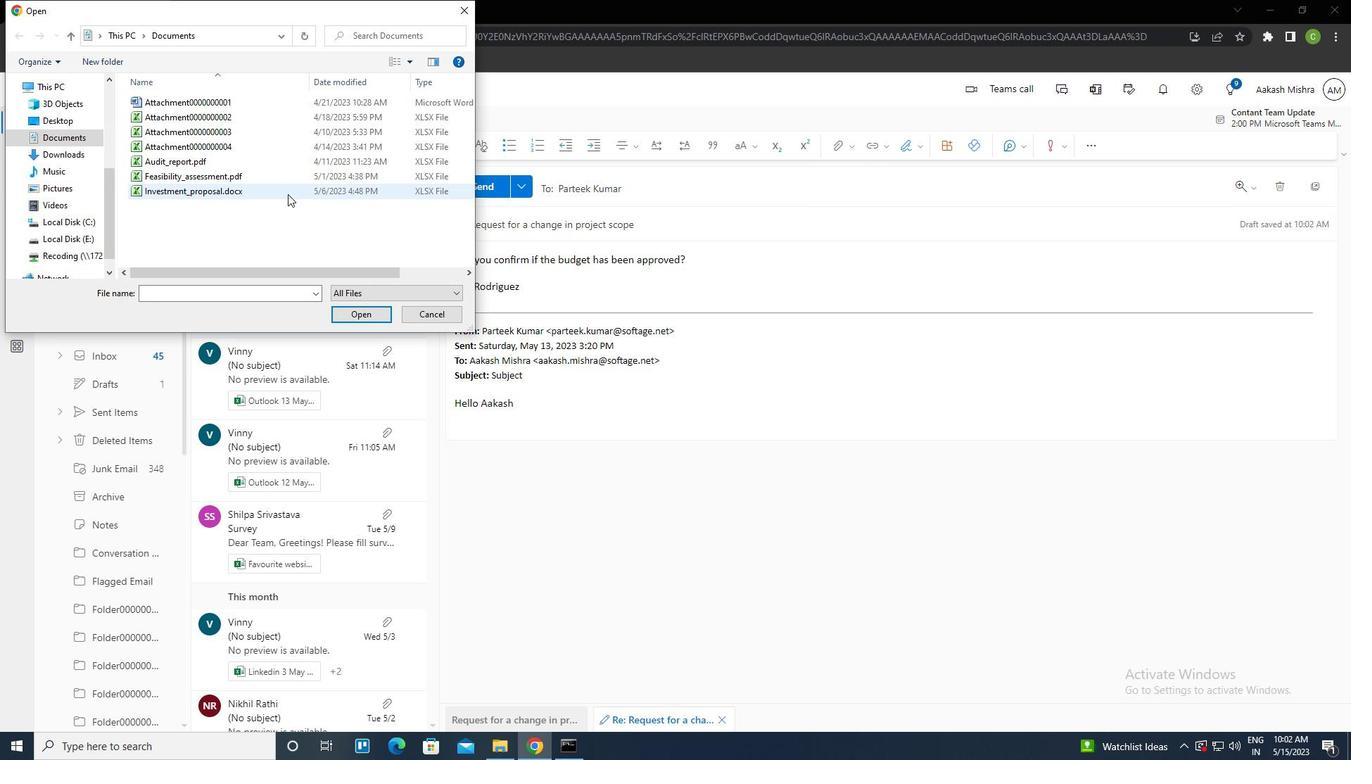 
Action: Key pressed <Key.f2><Key.caps_lock>P<Key.caps_lock>RESS<Key.shift_r>_RELEASE<Key.shift_r><Key.shift_r><Key.shift_r><Key.shift_r><Key.shift_r>_DRAT<Key.backspace>FT.DOCX
Screenshot: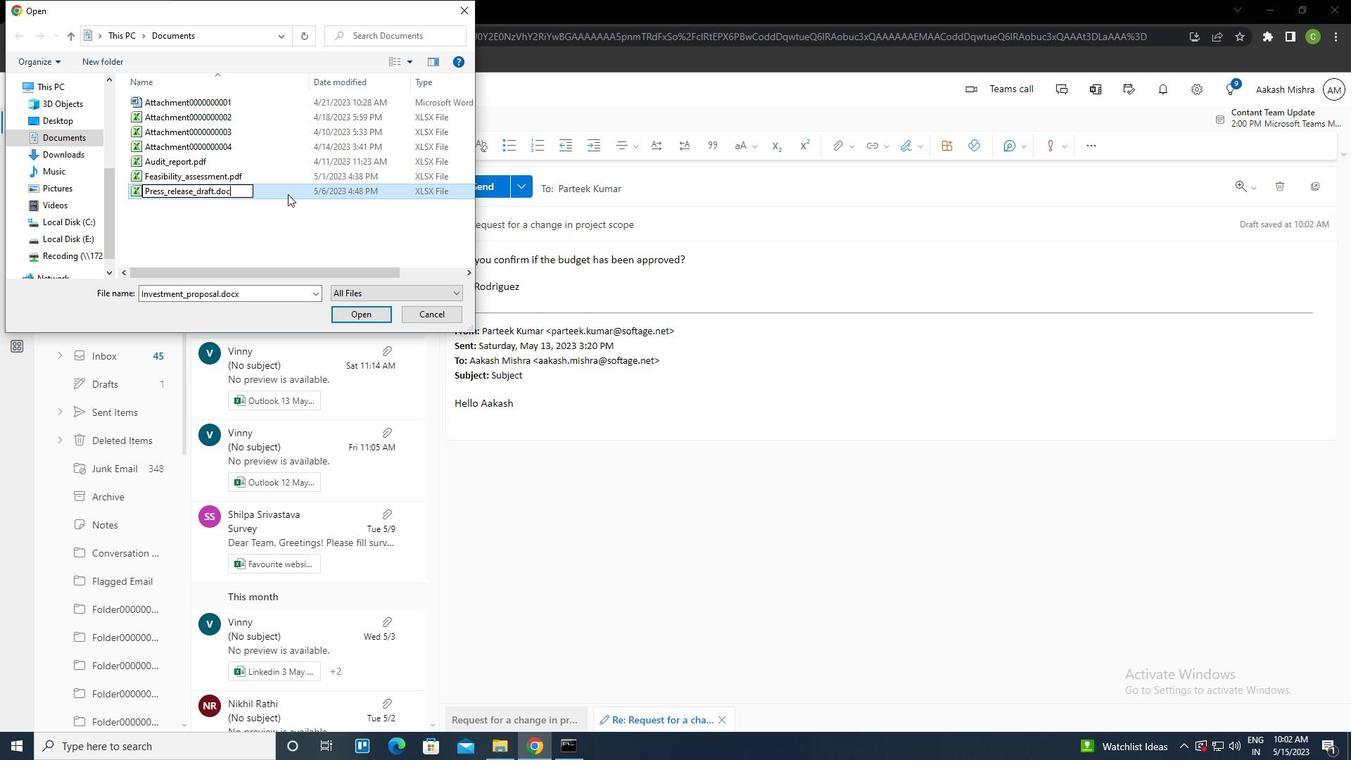 
Action: Mouse moved to (273, 197)
Screenshot: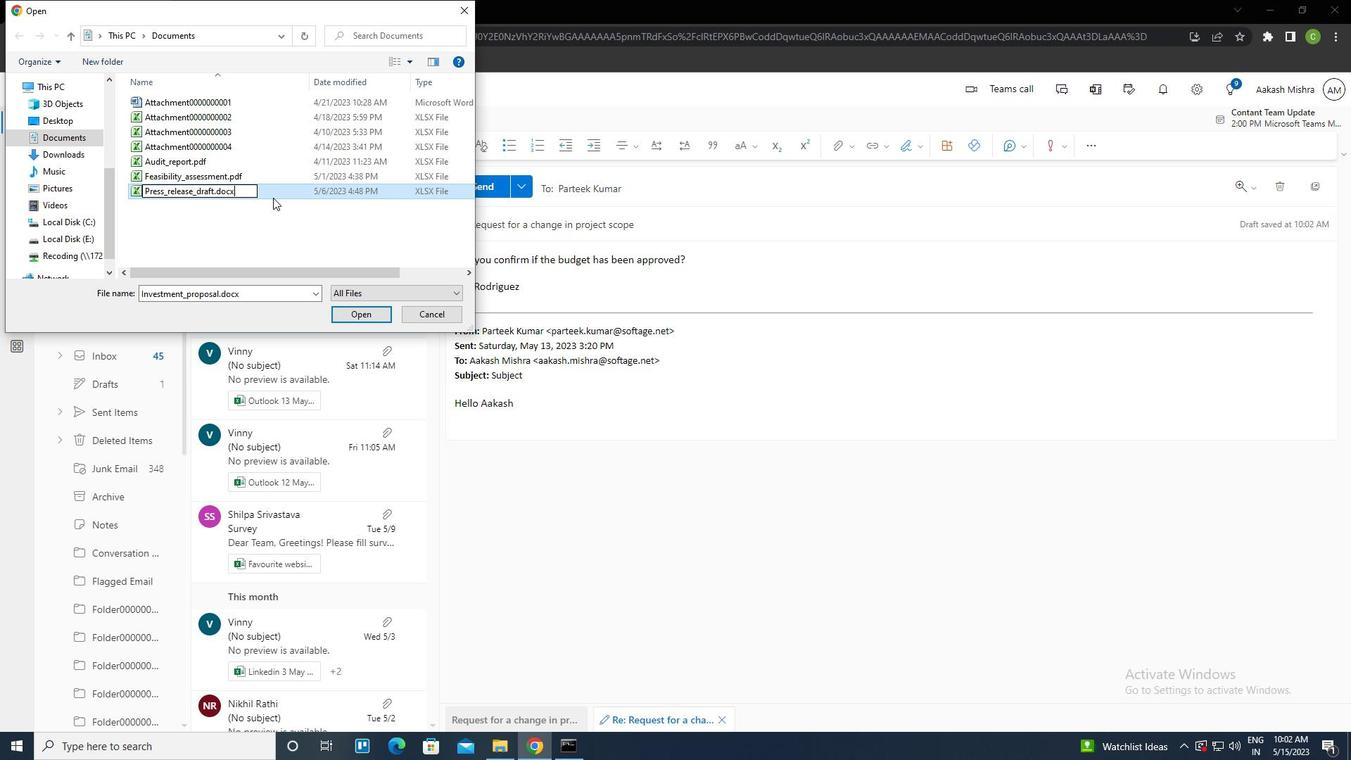 
Action: Mouse pressed left at (273, 197)
Screenshot: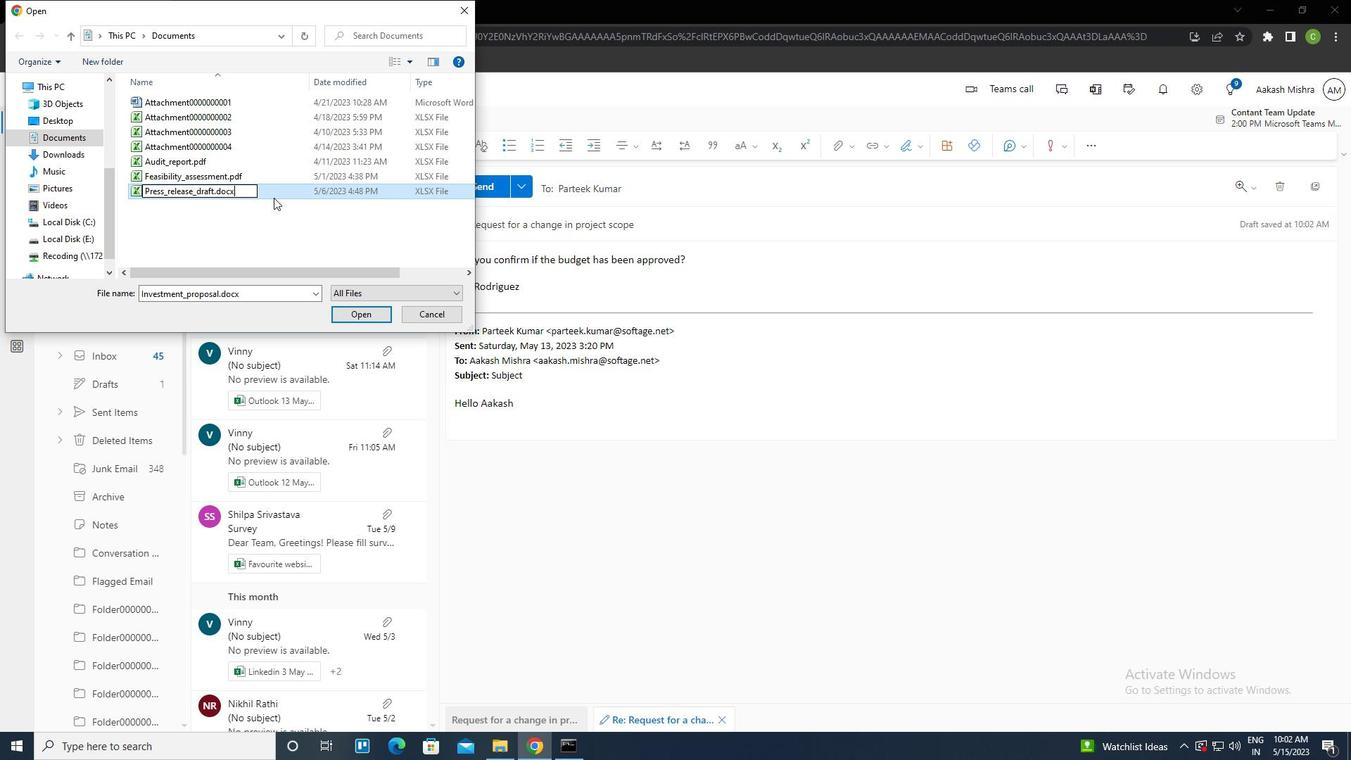 
Action: Mouse pressed left at (273, 197)
Screenshot: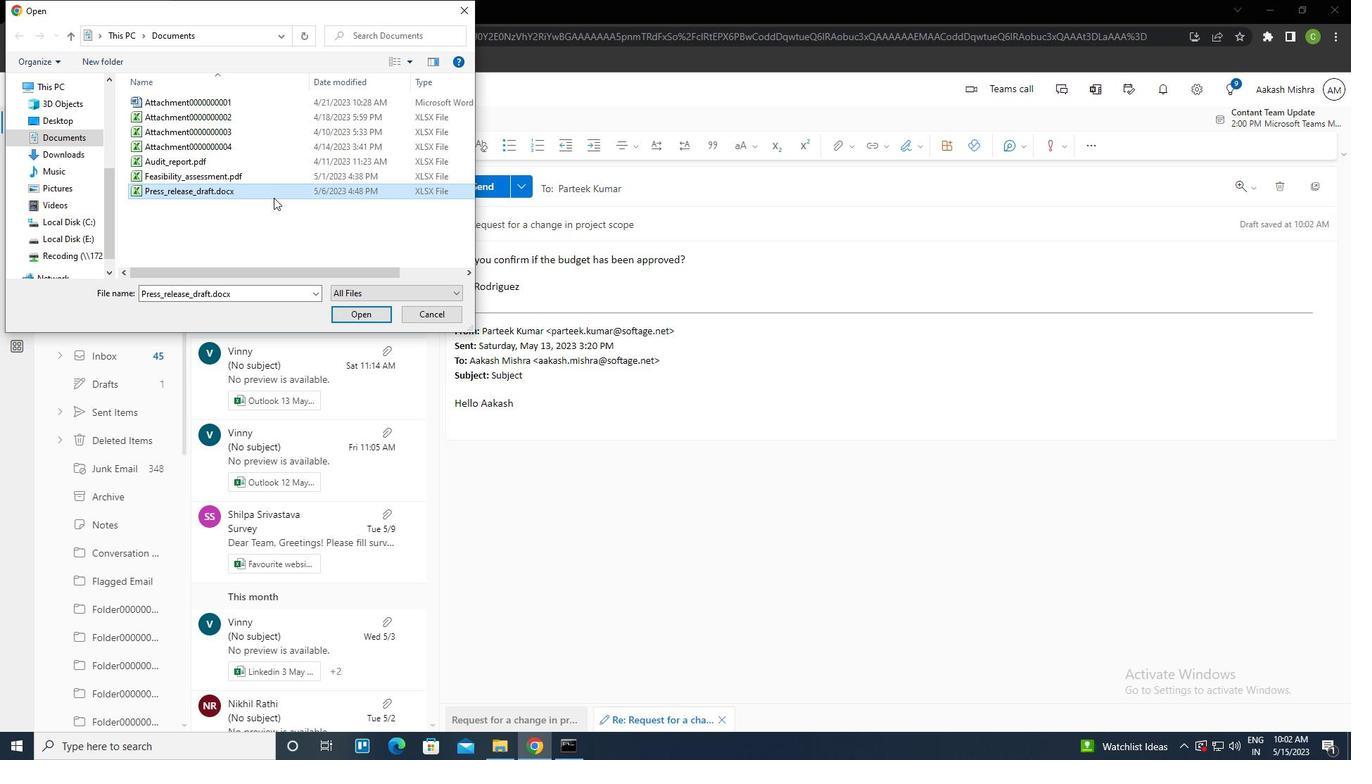 
Action: Mouse moved to (486, 187)
Screenshot: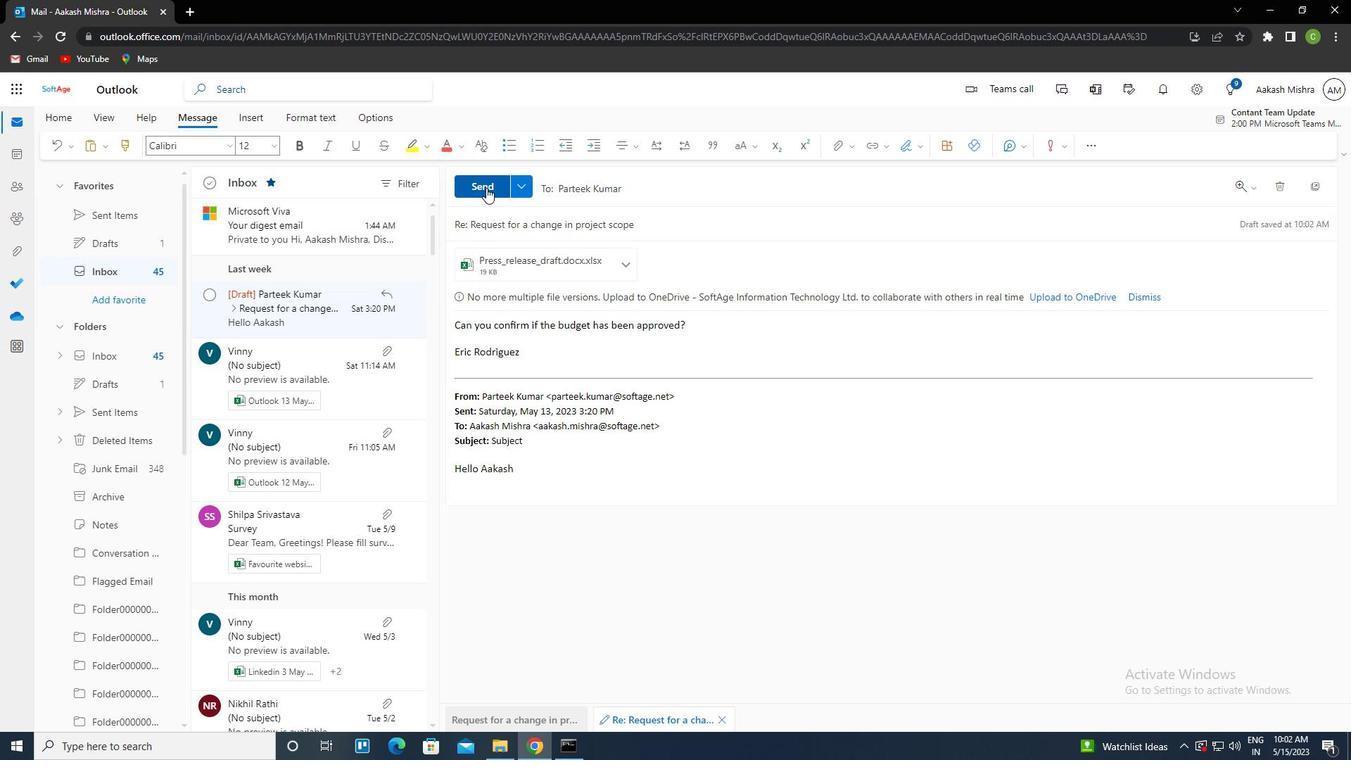 
Action: Mouse pressed left at (486, 187)
Screenshot: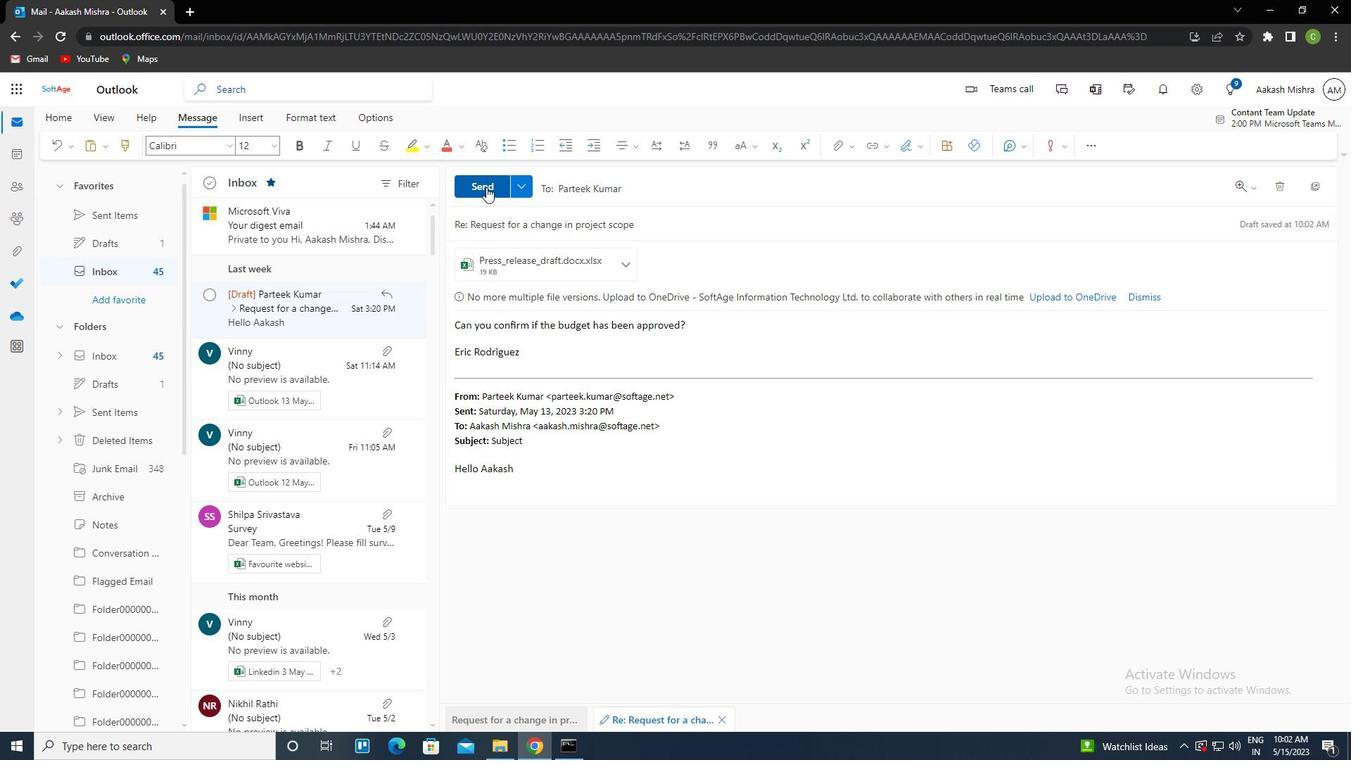 
Action: Mouse moved to (544, 330)
Screenshot: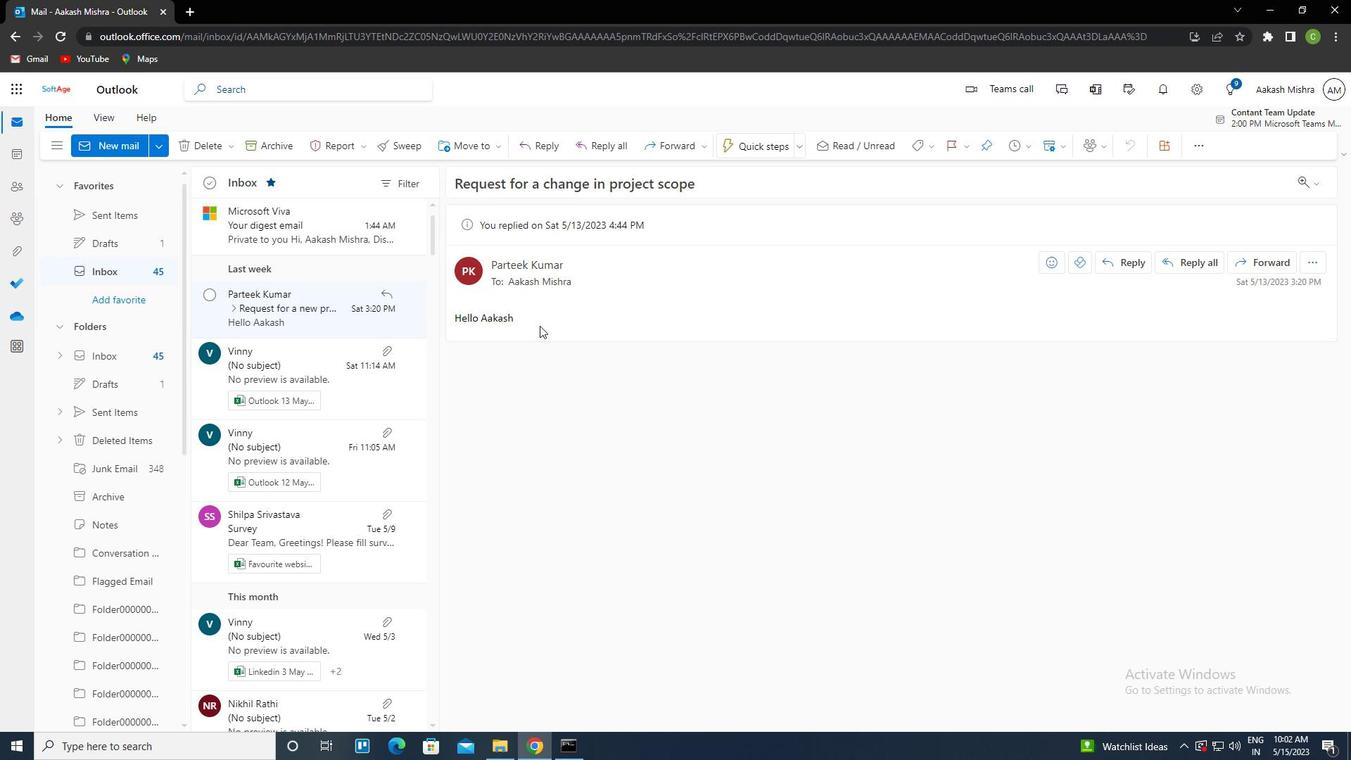 
